 Task: For heading Arial black with underline.  font size for heading18,  'Change the font style of data to'Calibri.  and font size to 9,  Change the alignment of both headline & data to Align center.  In the sheet  FinMetrics logbookbook
Action: Mouse moved to (57, 127)
Screenshot: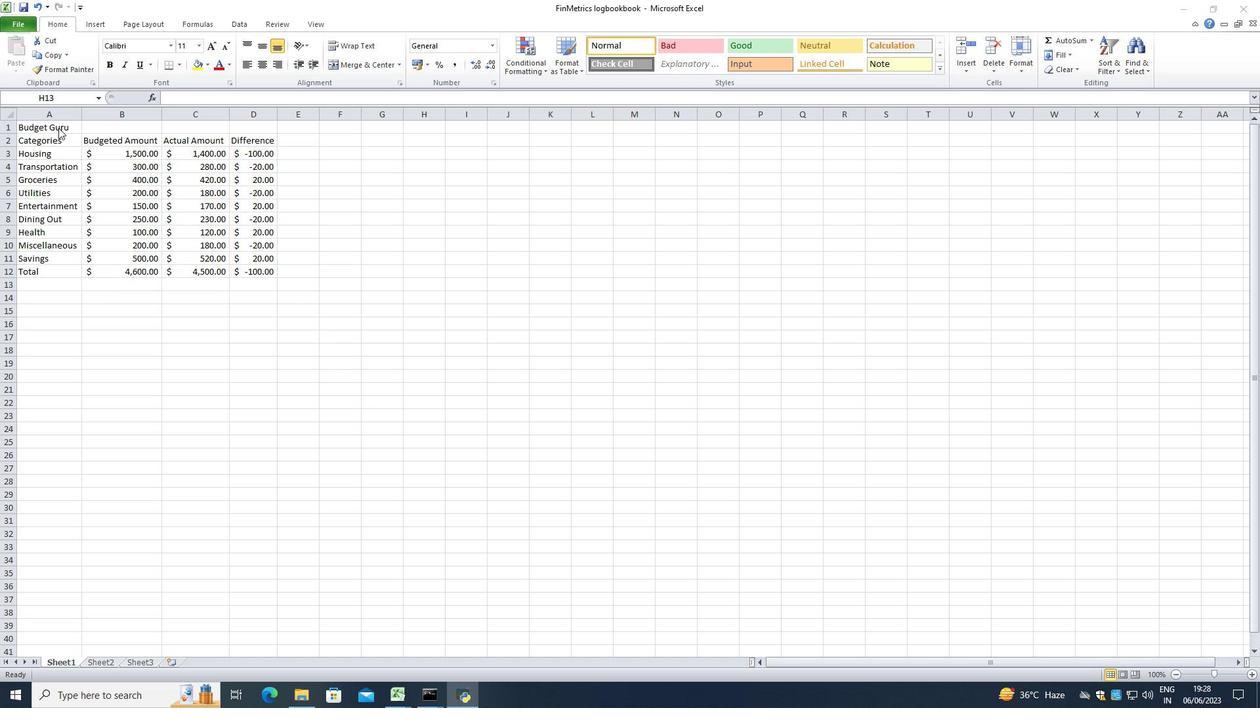 
Action: Mouse pressed left at (57, 127)
Screenshot: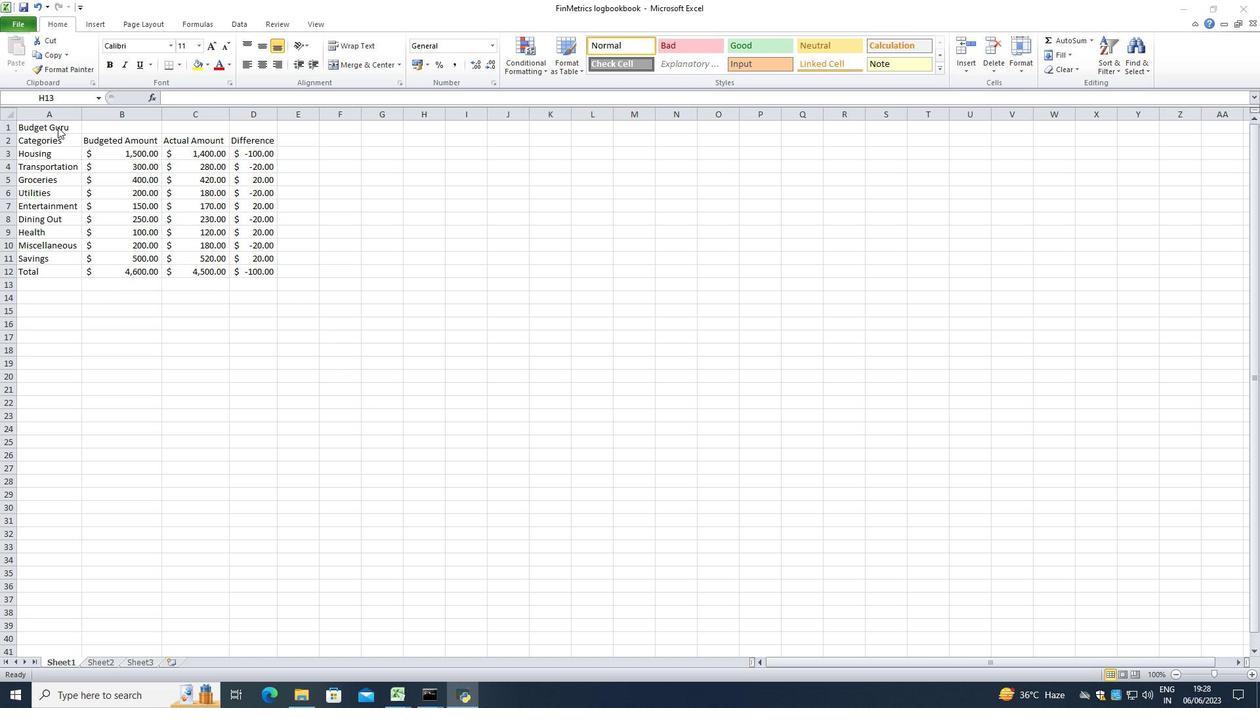 
Action: Mouse pressed left at (57, 127)
Screenshot: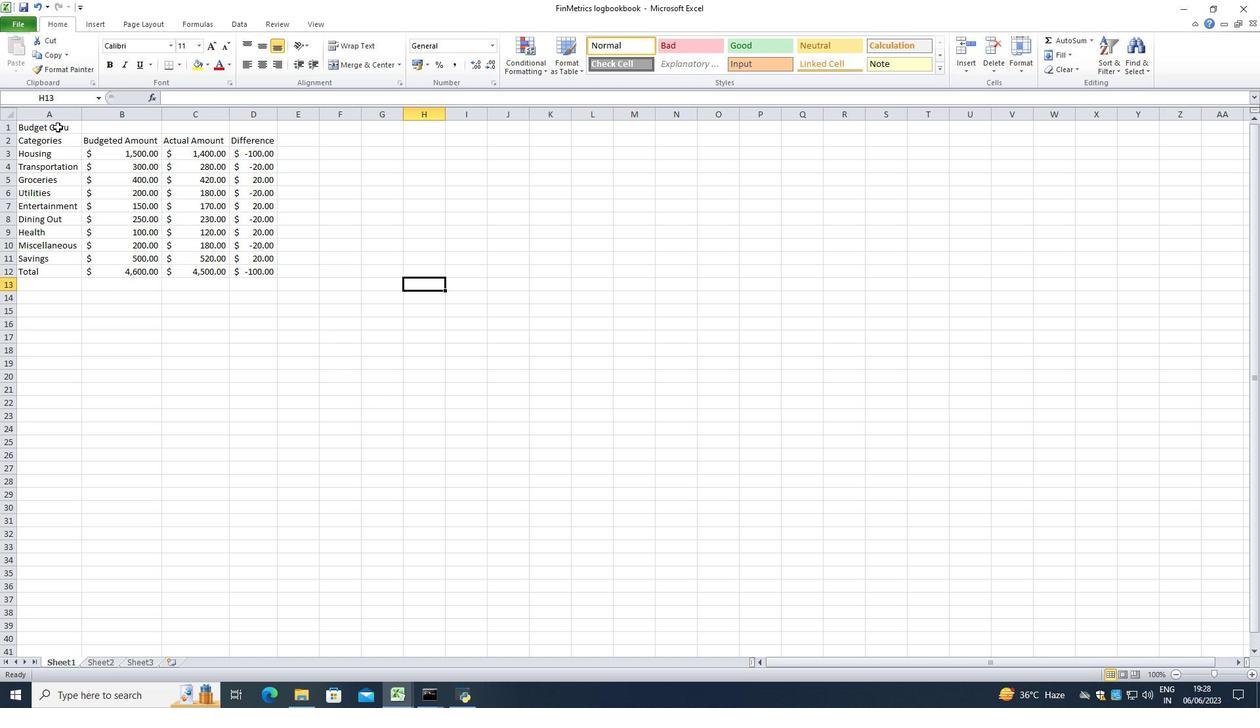 
Action: Mouse moved to (50, 131)
Screenshot: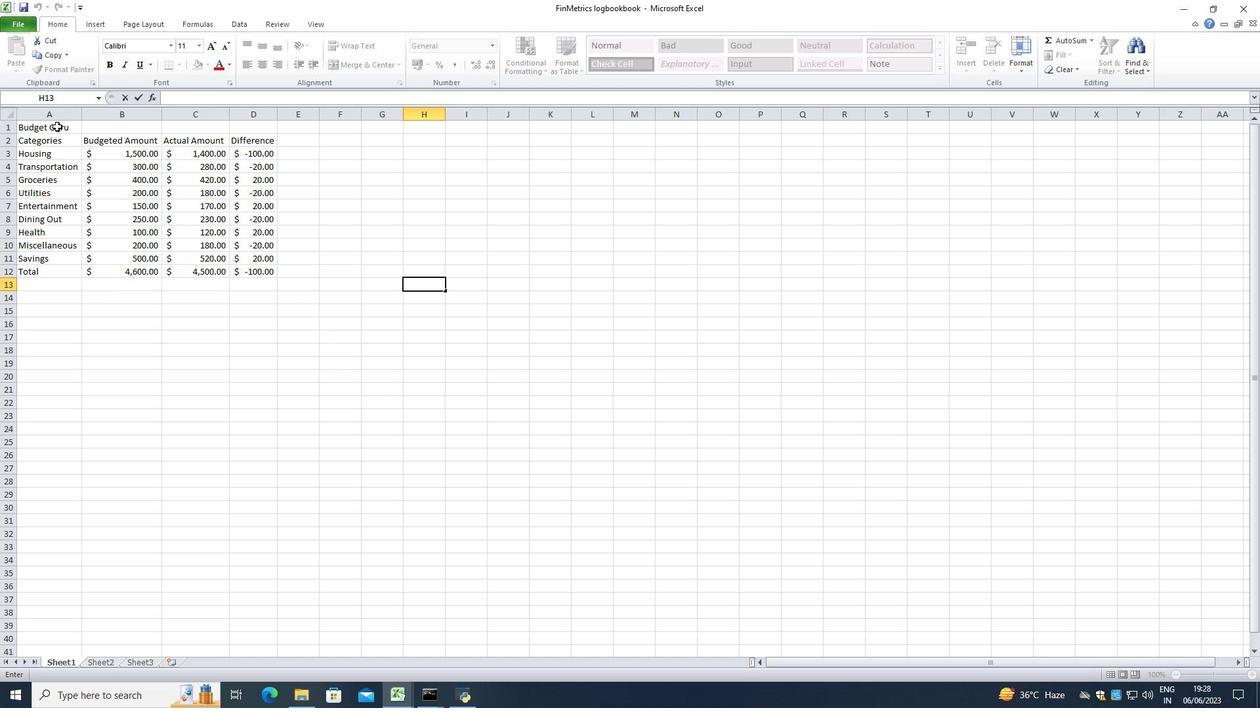 
Action: Mouse pressed left at (50, 131)
Screenshot: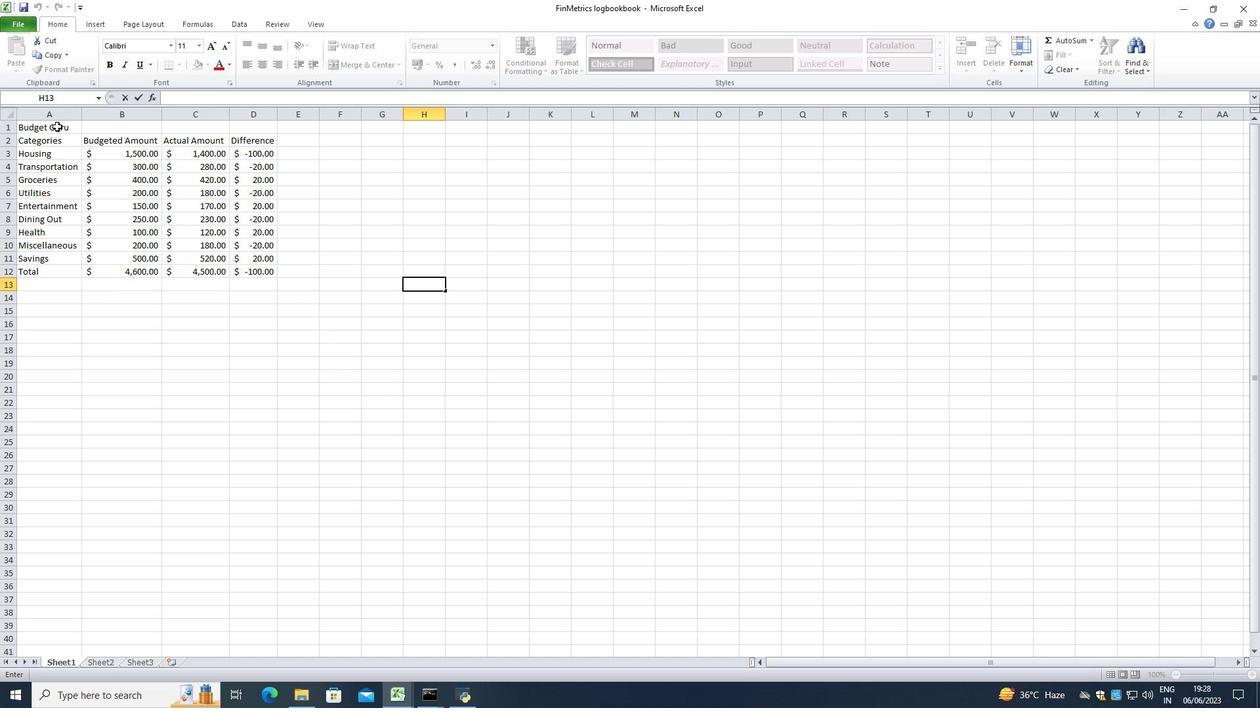 
Action: Mouse moved to (141, 49)
Screenshot: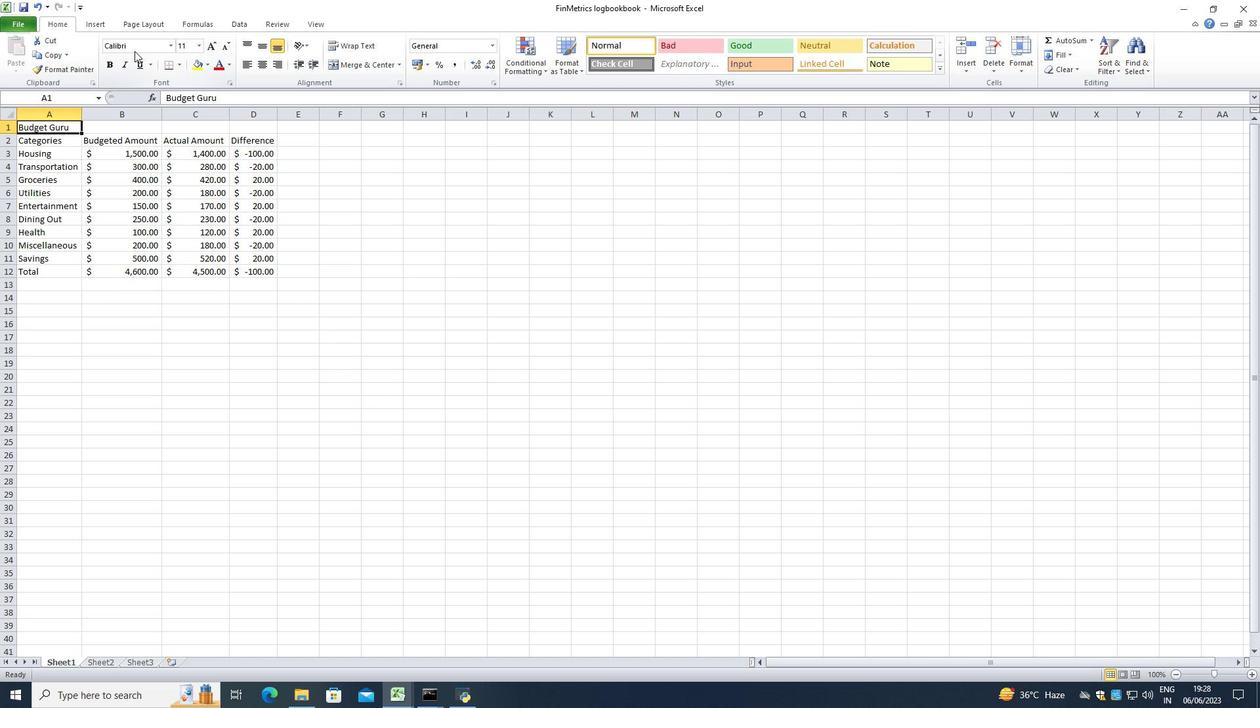 
Action: Mouse pressed left at (141, 49)
Screenshot: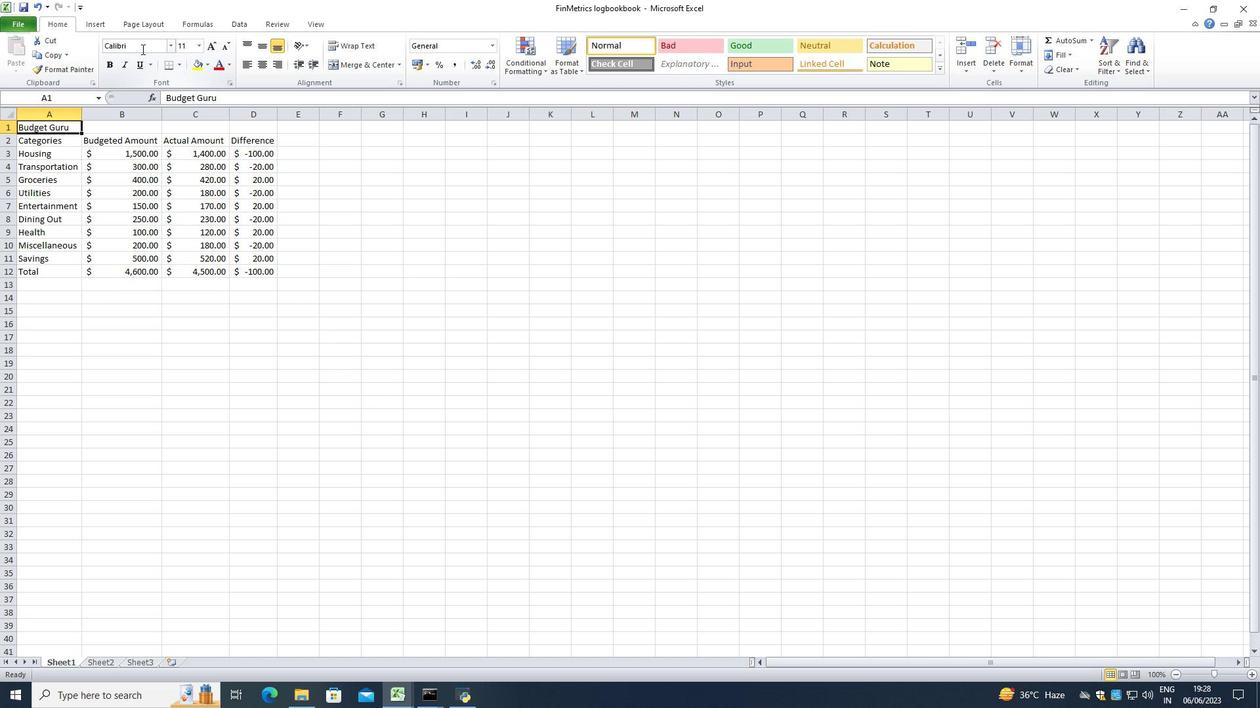 
Action: Key pressed <Key.backspace><Key.shift>Arial<Key.space><Key.enter>ctrl+U
Screenshot: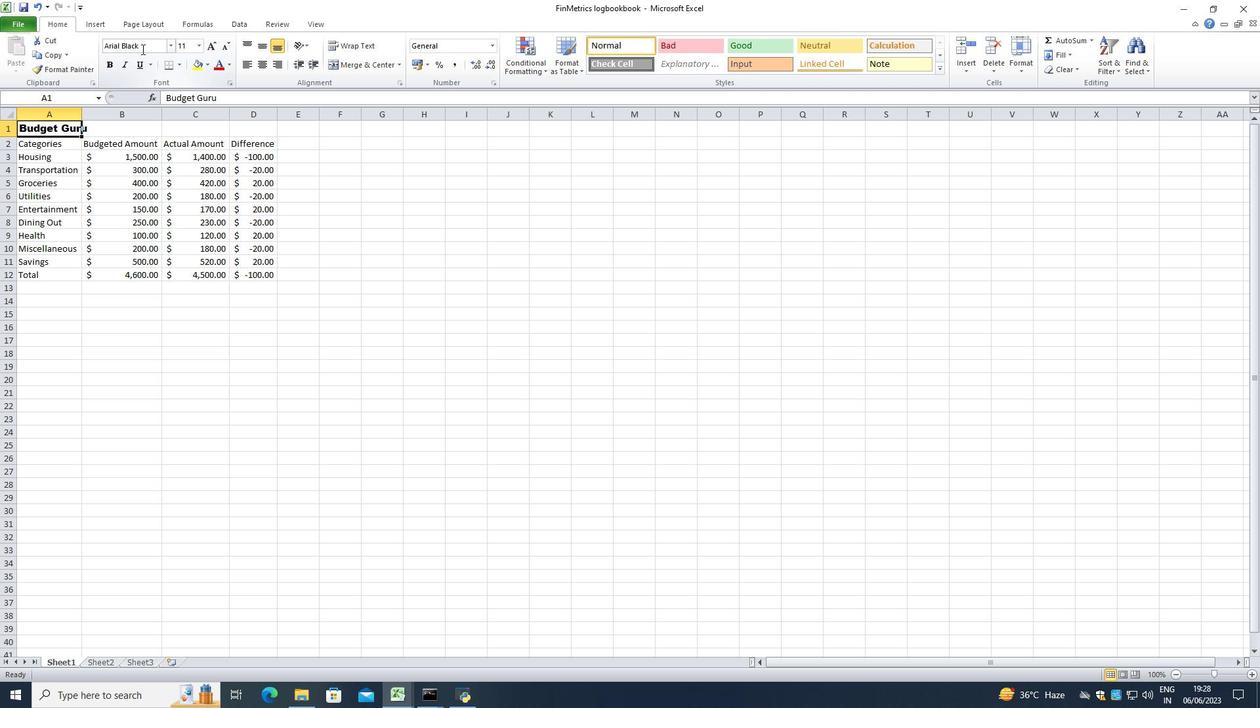 
Action: Mouse moved to (138, 45)
Screenshot: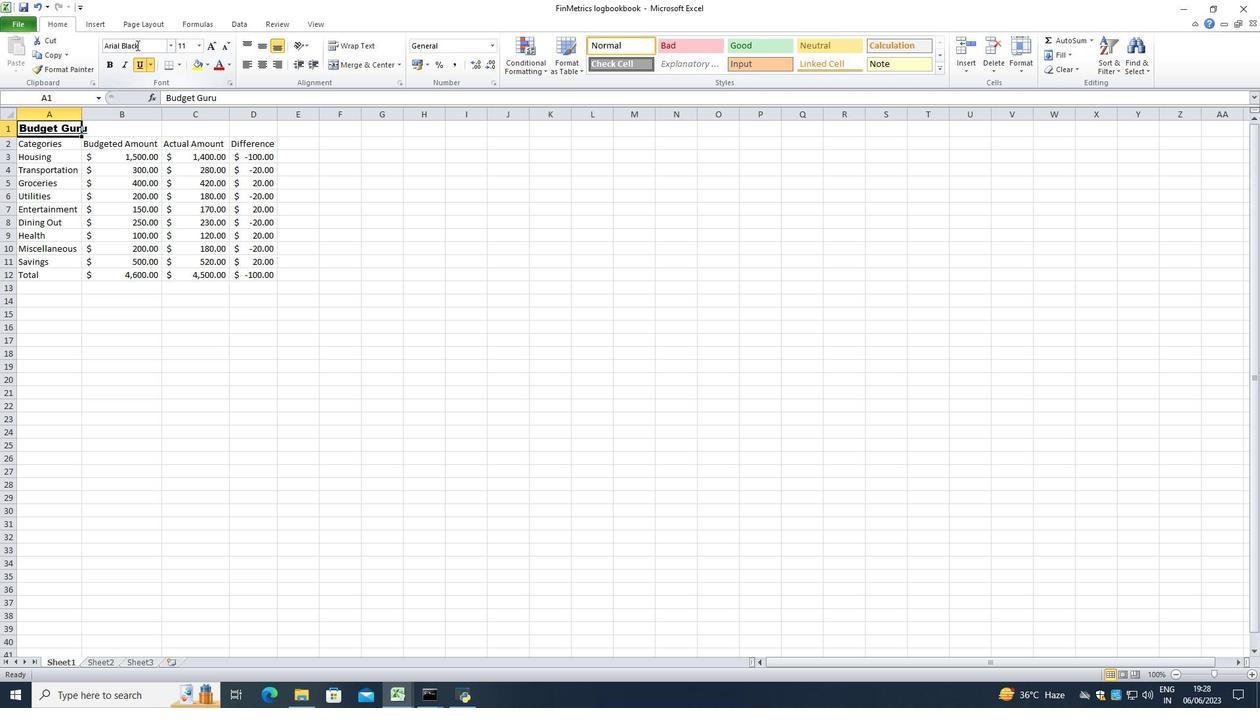 
Action: Mouse pressed left at (138, 45)
Screenshot: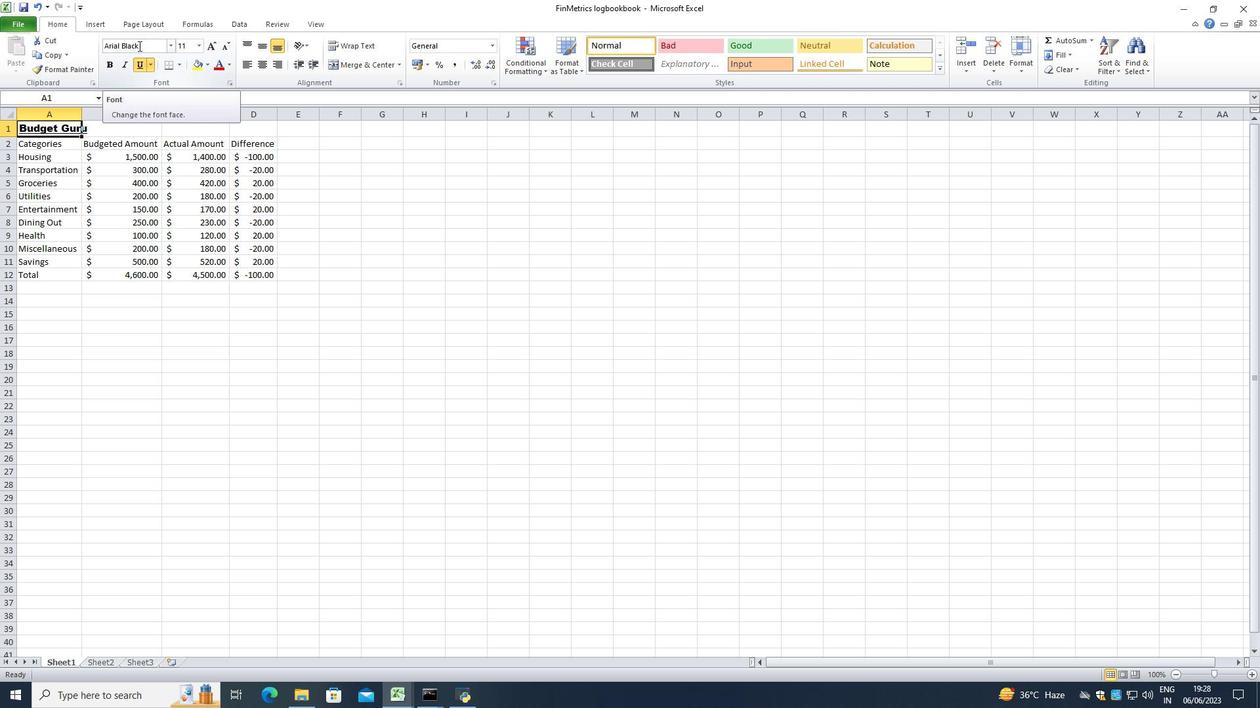 
Action: Mouse moved to (189, 43)
Screenshot: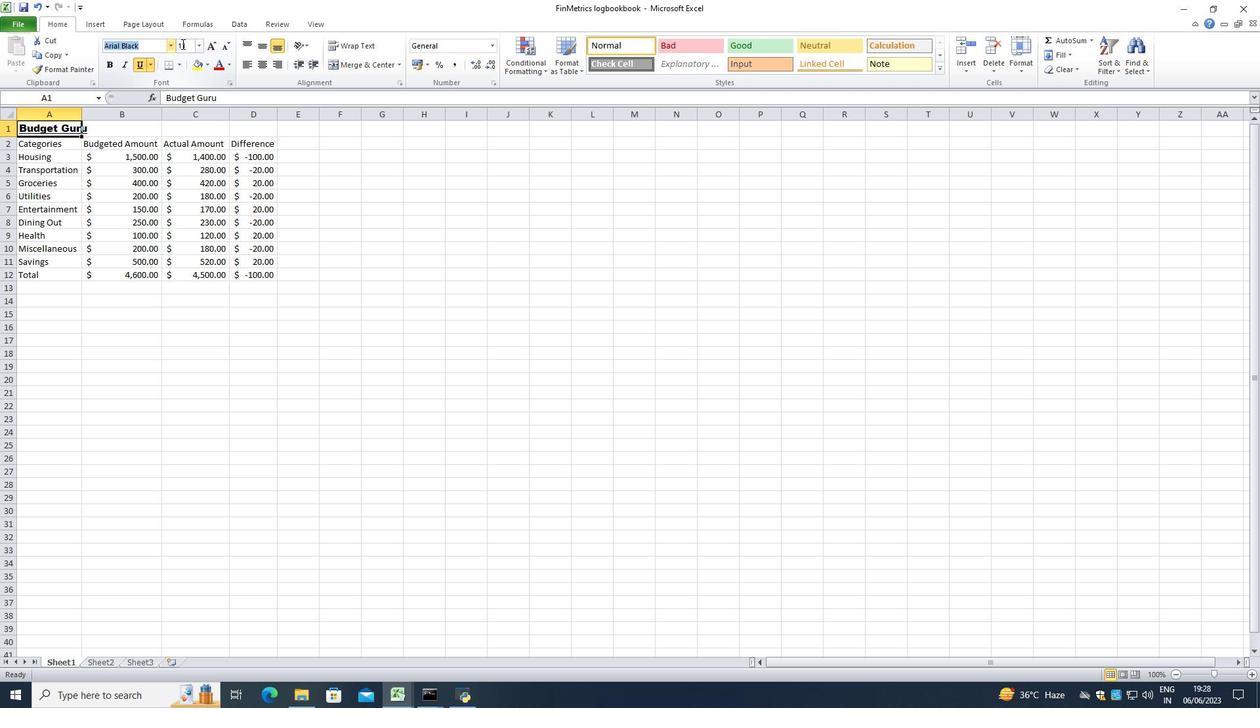 
Action: Mouse pressed left at (189, 43)
Screenshot: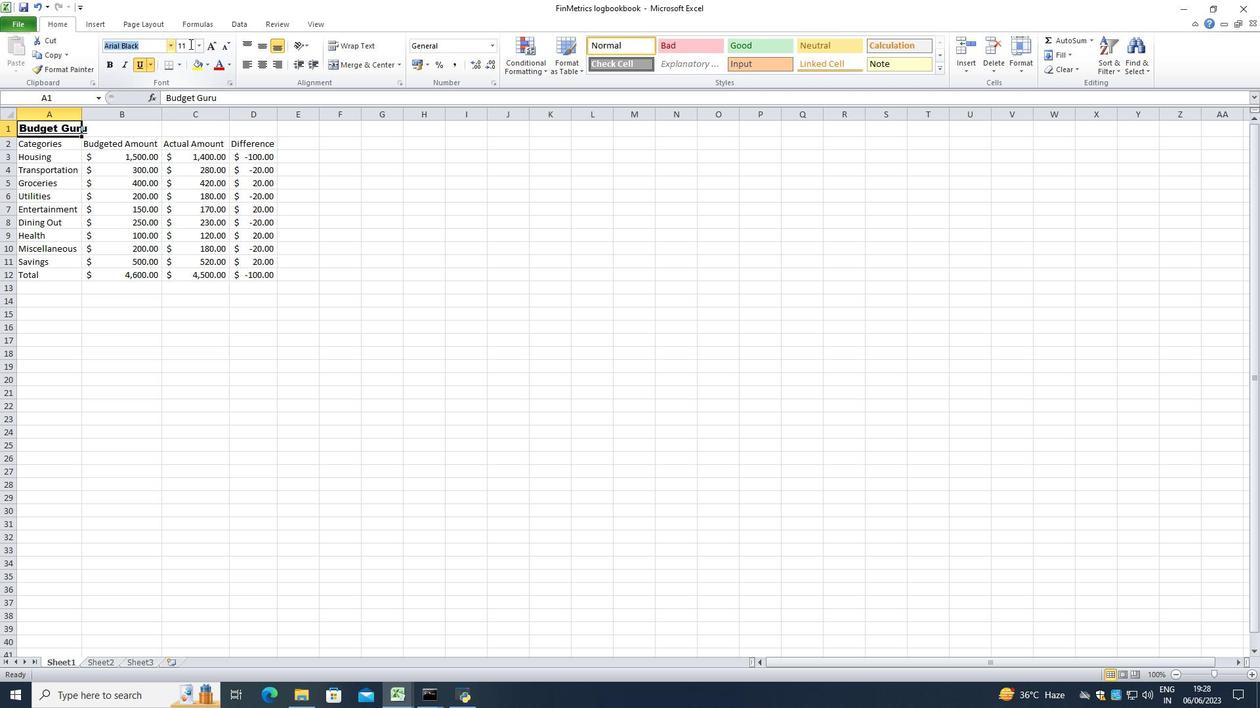
Action: Key pressed <Key.backspace>18<Key.enter>
Screenshot: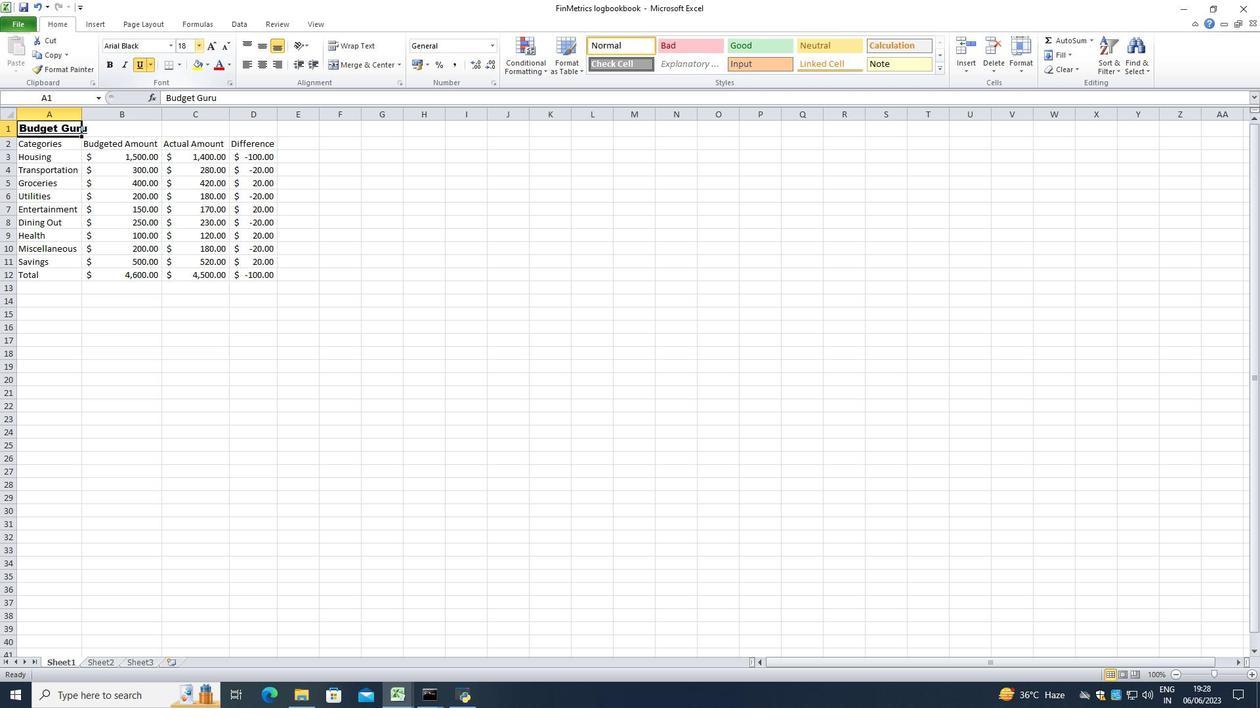 
Action: Mouse moved to (63, 154)
Screenshot: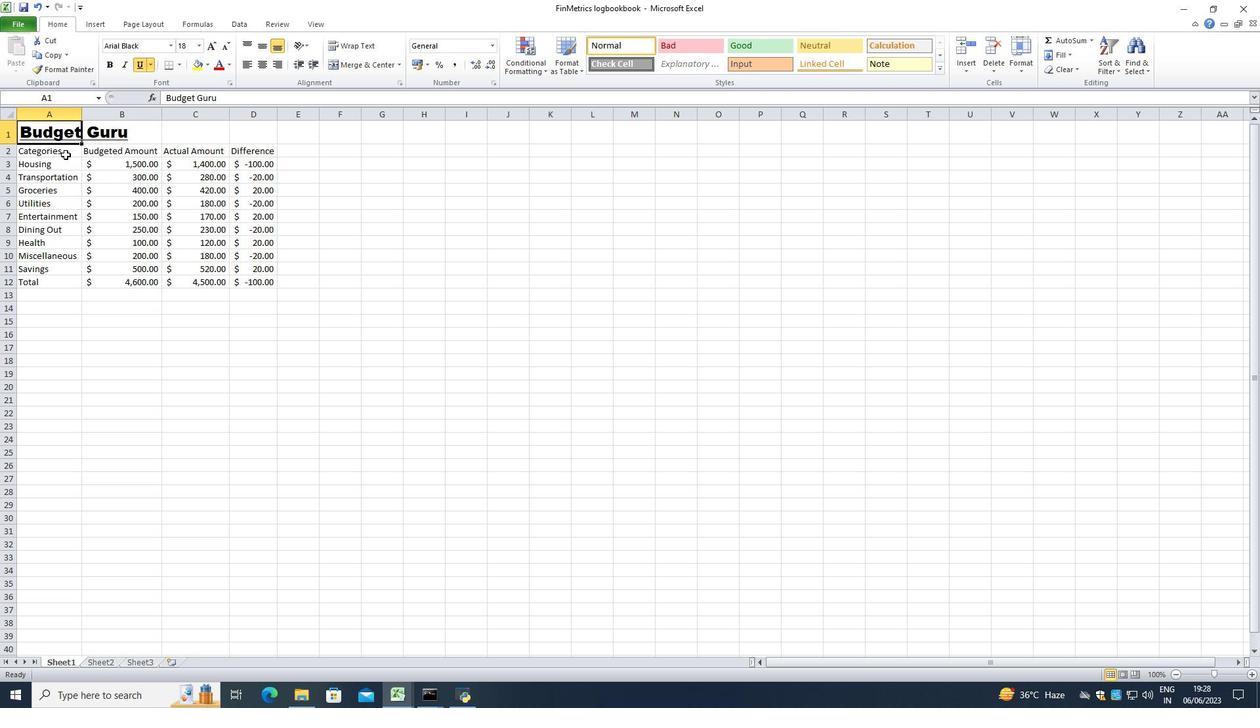 
Action: Mouse pressed left at (63, 154)
Screenshot: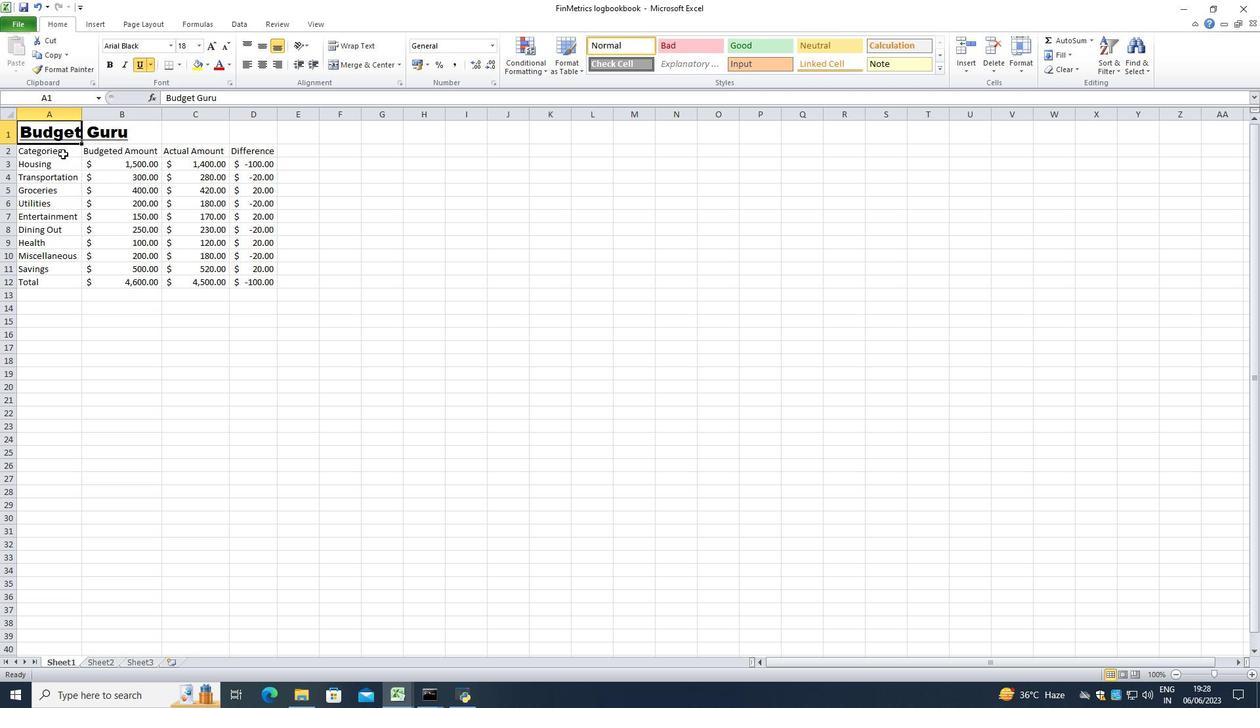 
Action: Mouse moved to (143, 45)
Screenshot: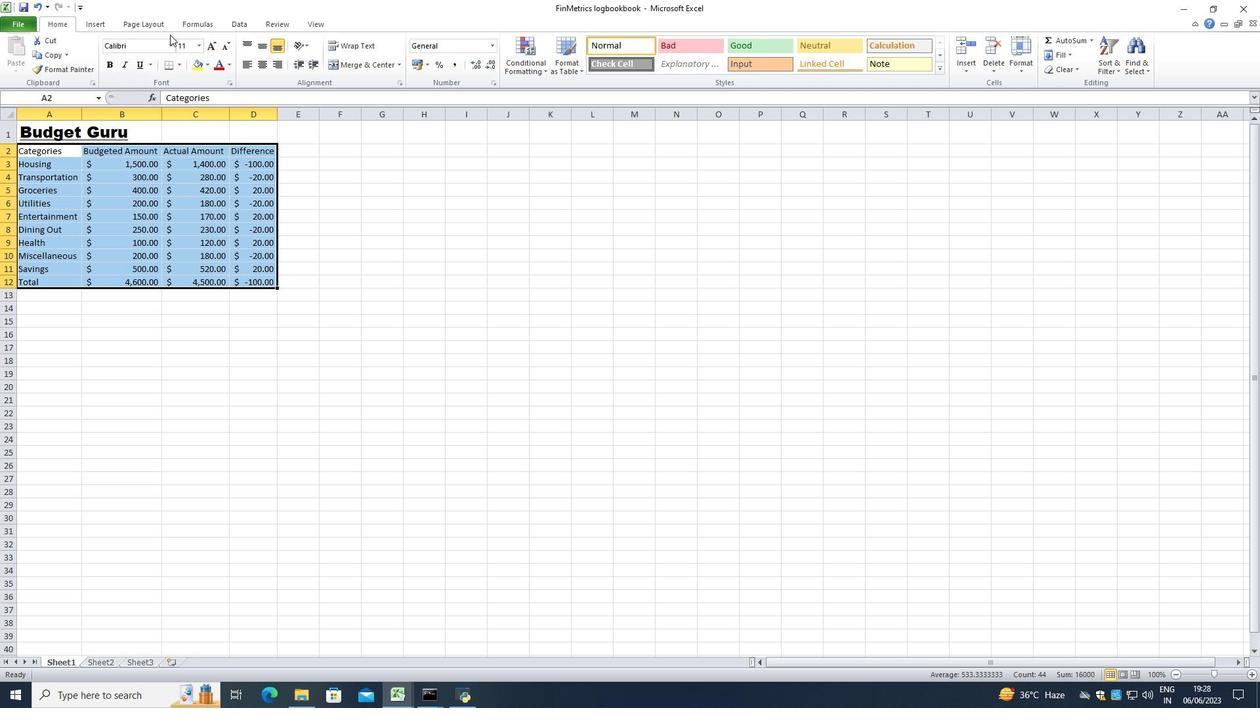 
Action: Mouse pressed left at (143, 45)
Screenshot: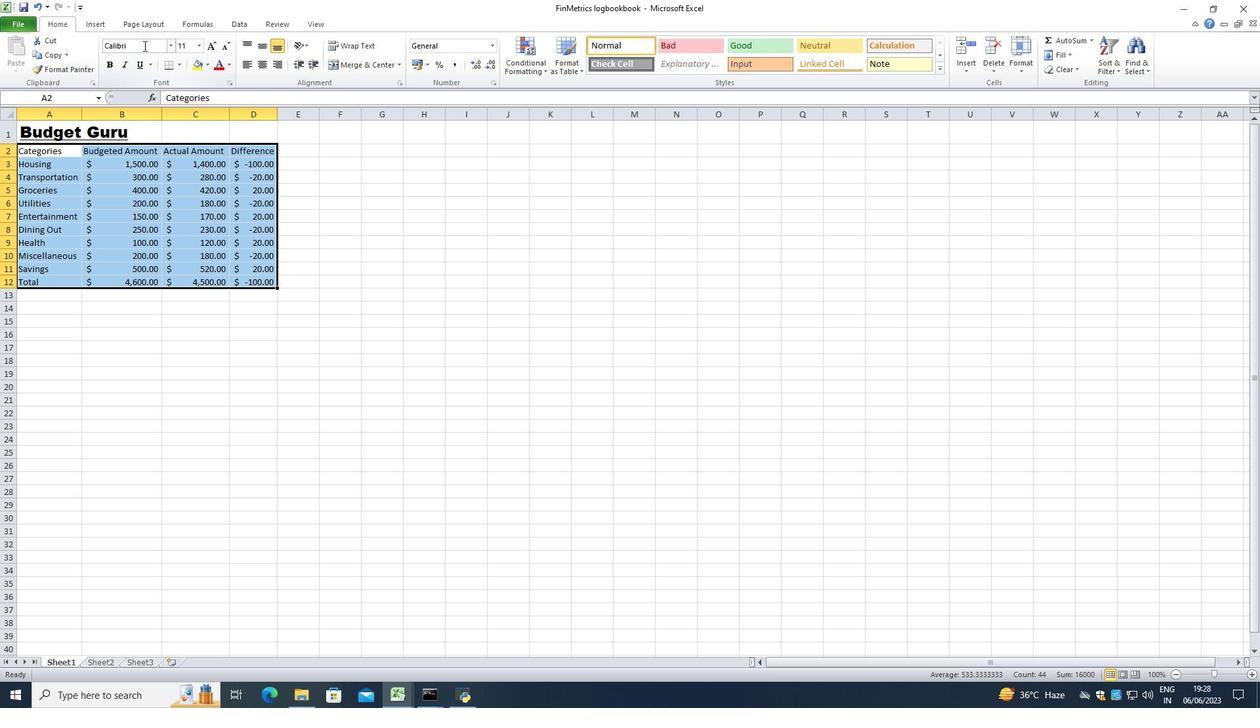 
Action: Key pressed <Key.enter><Key.enter><Key.backspace>ctrl+Z
Screenshot: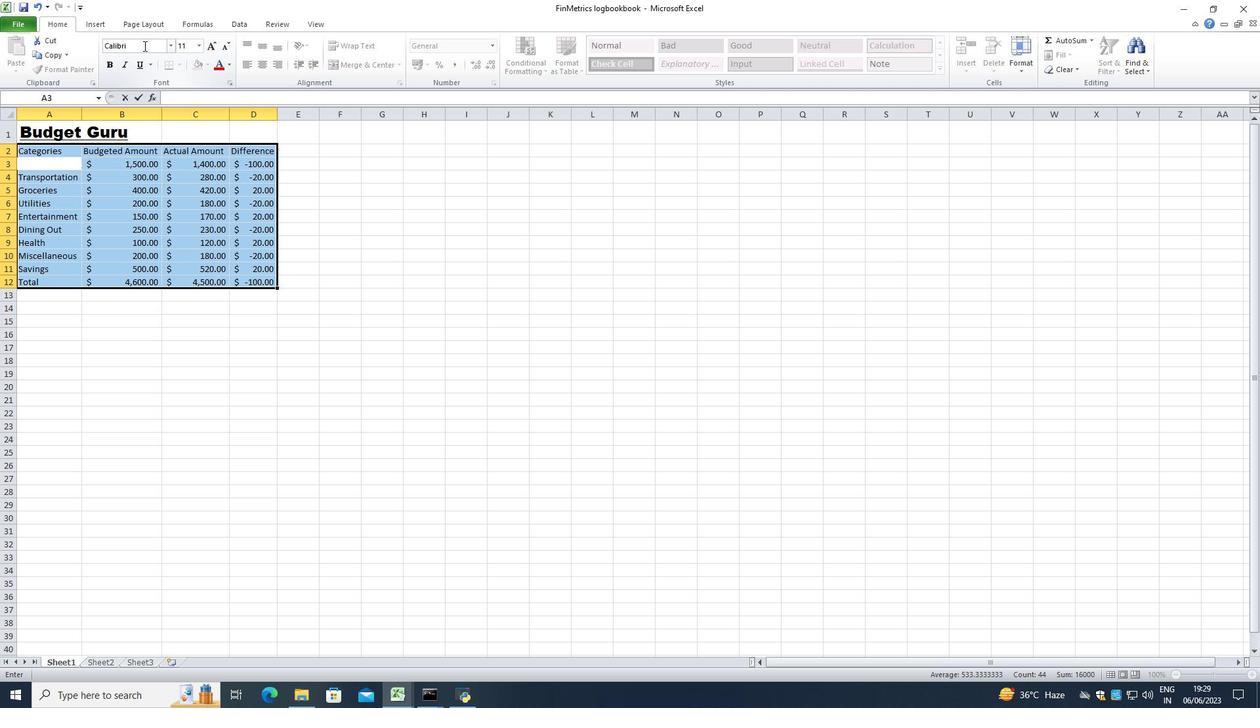 
Action: Mouse moved to (351, 271)
Screenshot: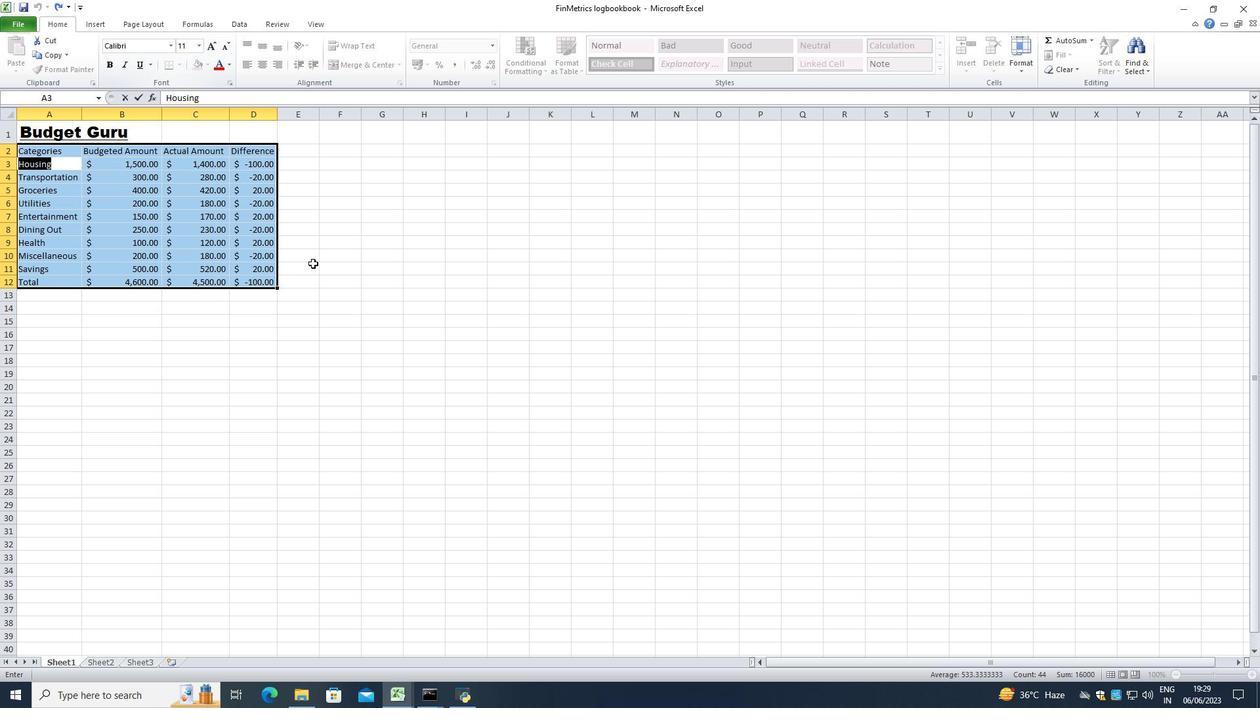 
Action: Mouse pressed left at (351, 271)
Screenshot: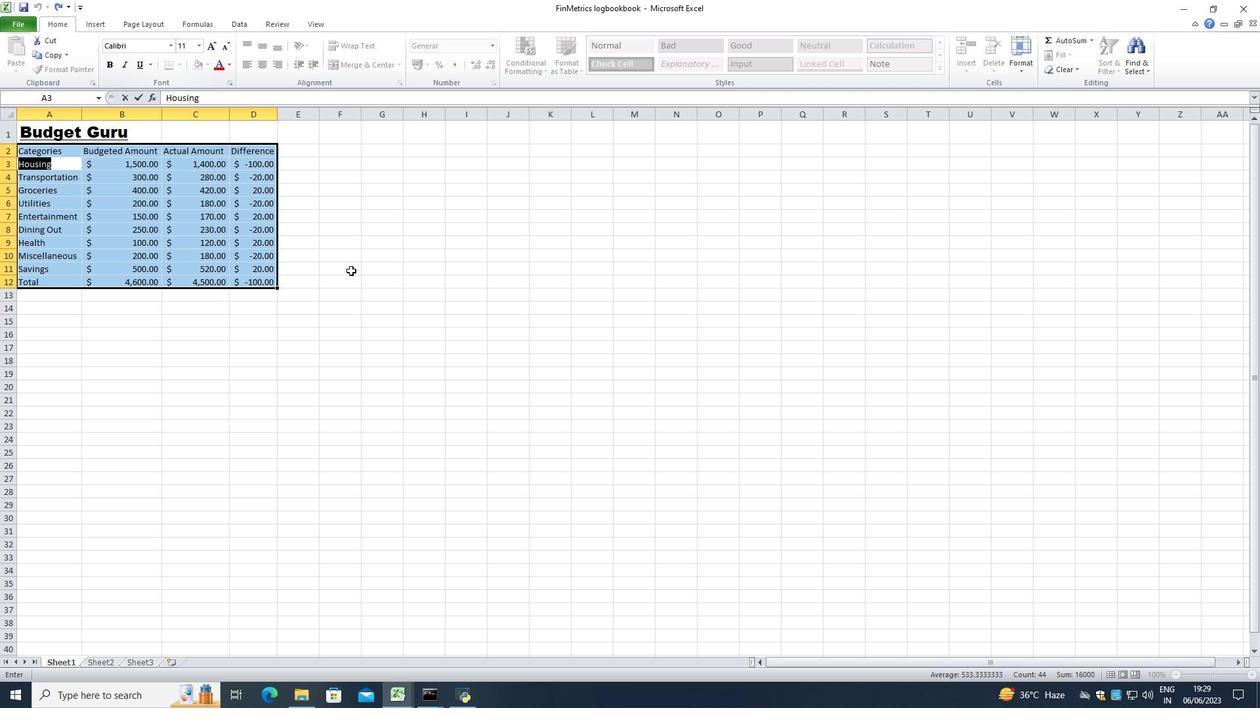 
Action: Mouse moved to (42, 147)
Screenshot: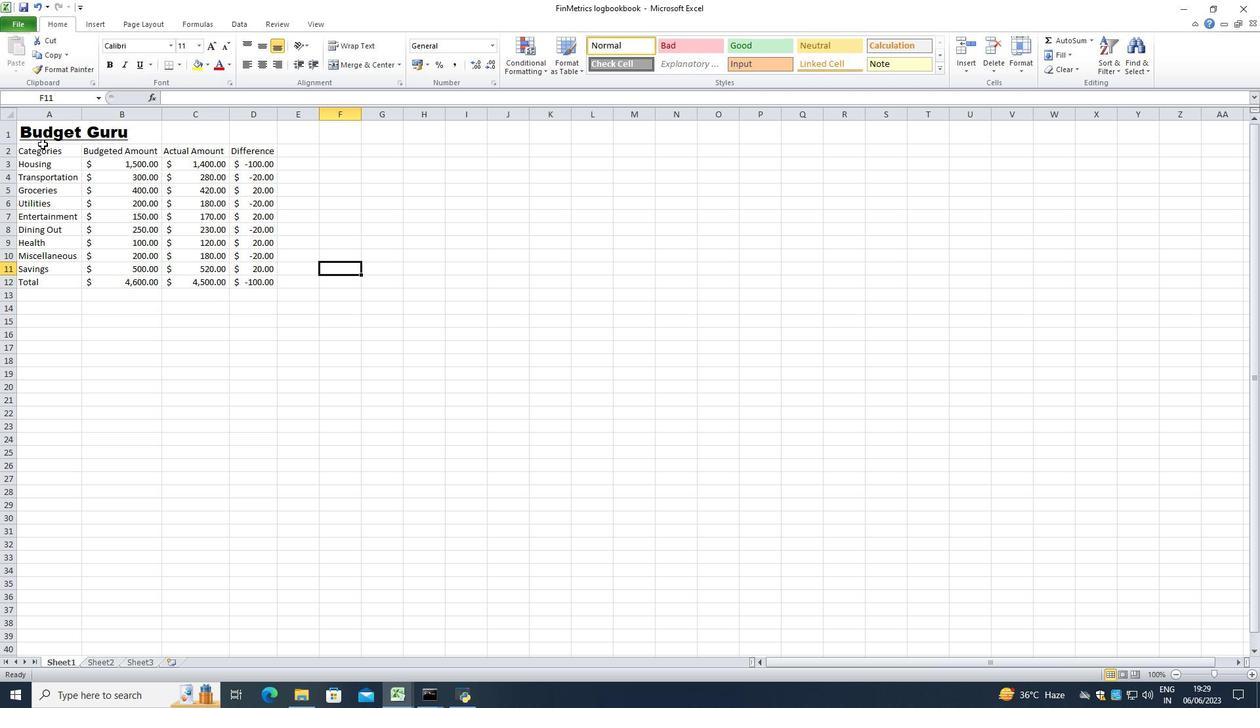 
Action: Mouse pressed left at (42, 147)
Screenshot: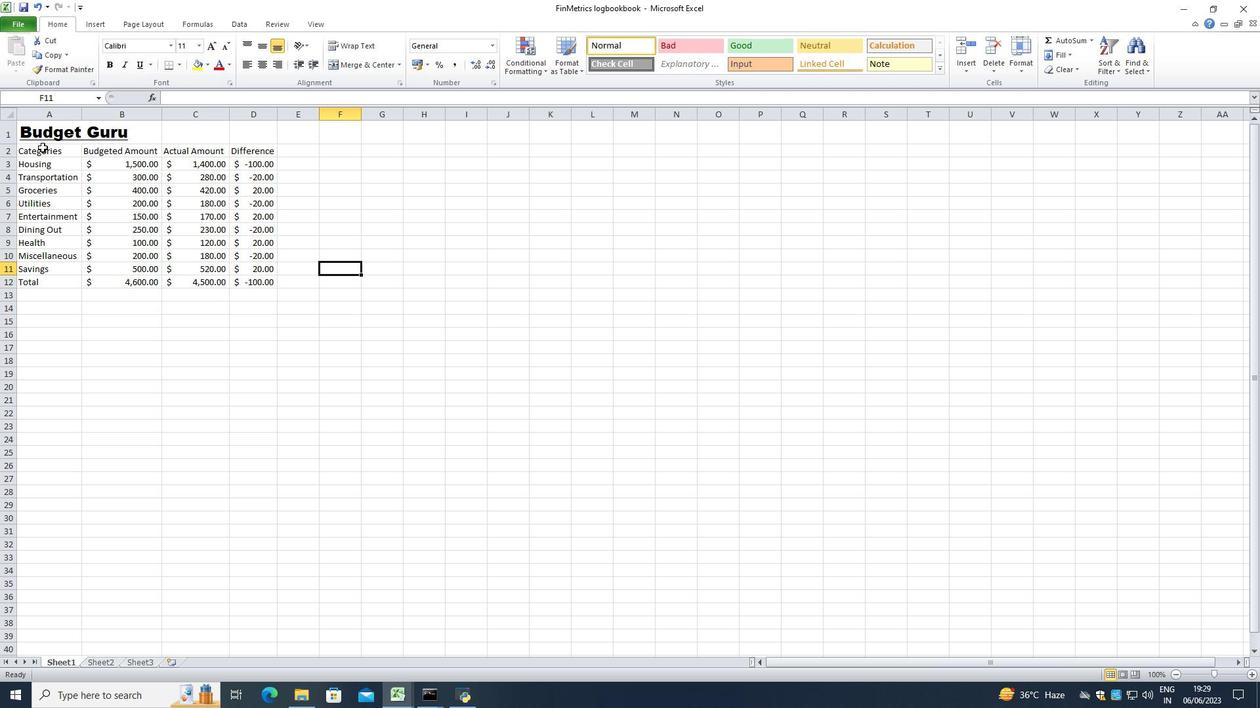 
Action: Mouse moved to (145, 48)
Screenshot: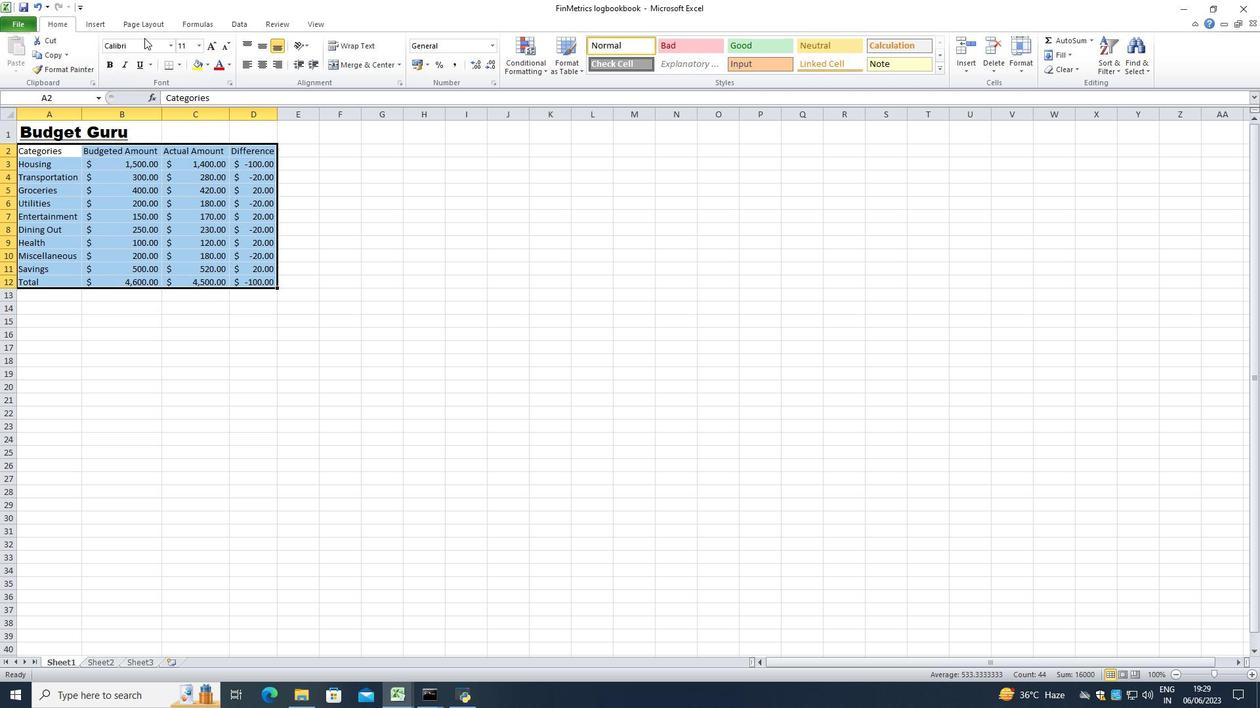 
Action: Mouse pressed left at (145, 48)
Screenshot: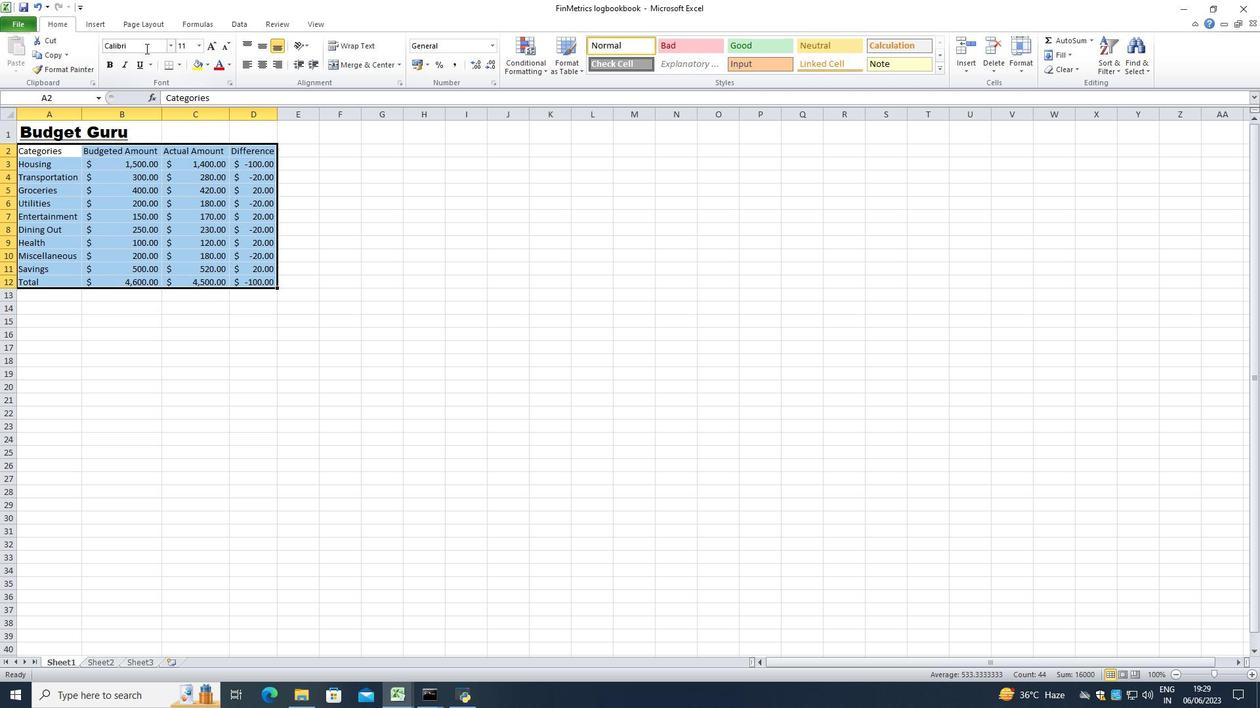 
Action: Key pressed <Key.backspace><Key.shift>Cal<Key.enter>
Screenshot: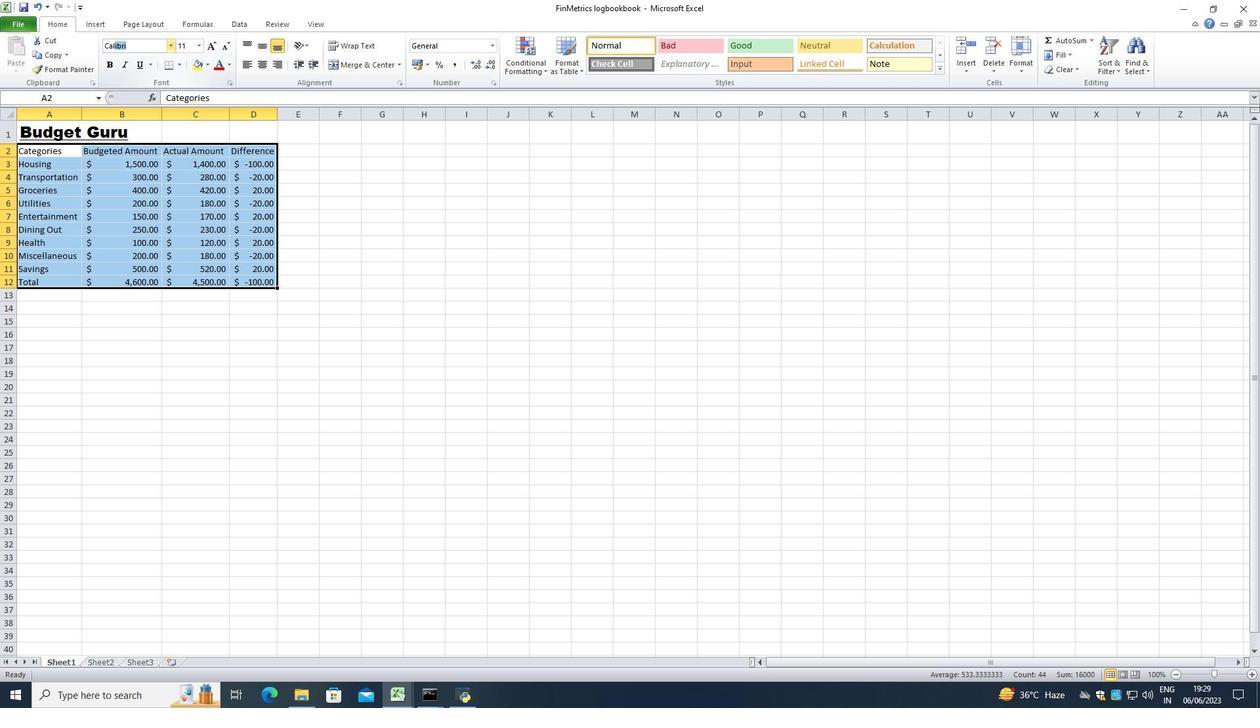 
Action: Mouse moved to (185, 44)
Screenshot: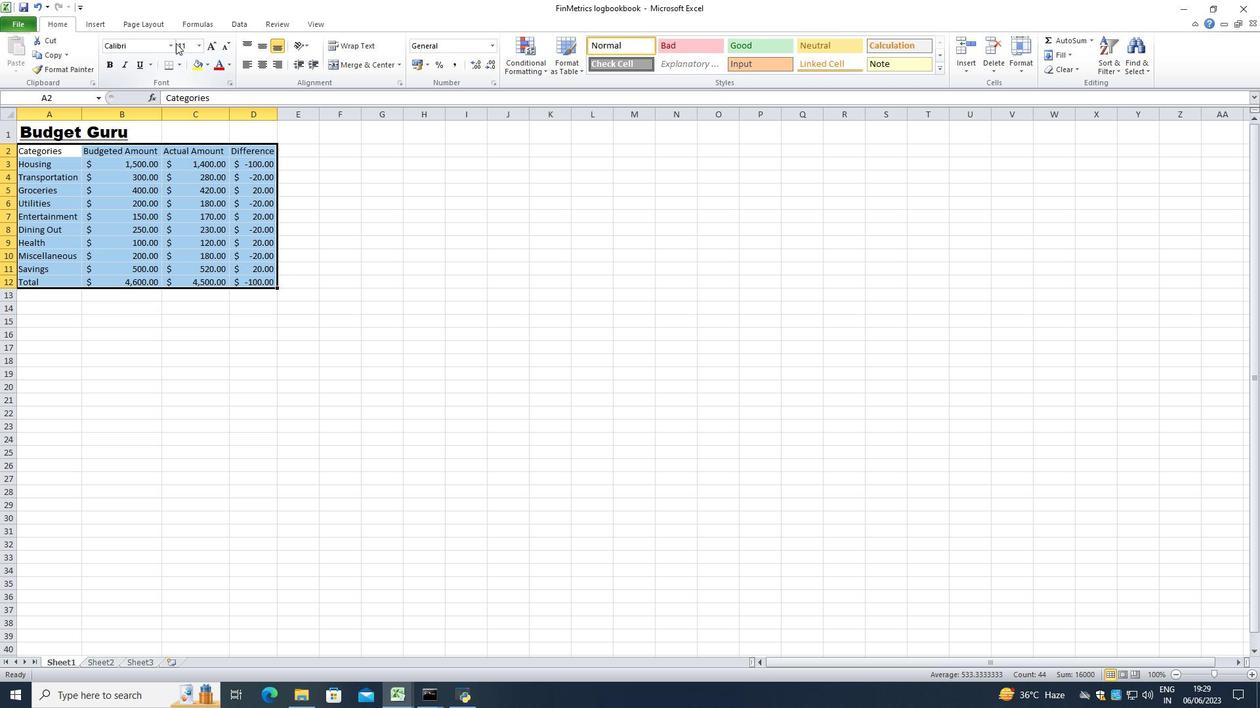 
Action: Mouse pressed left at (185, 44)
Screenshot: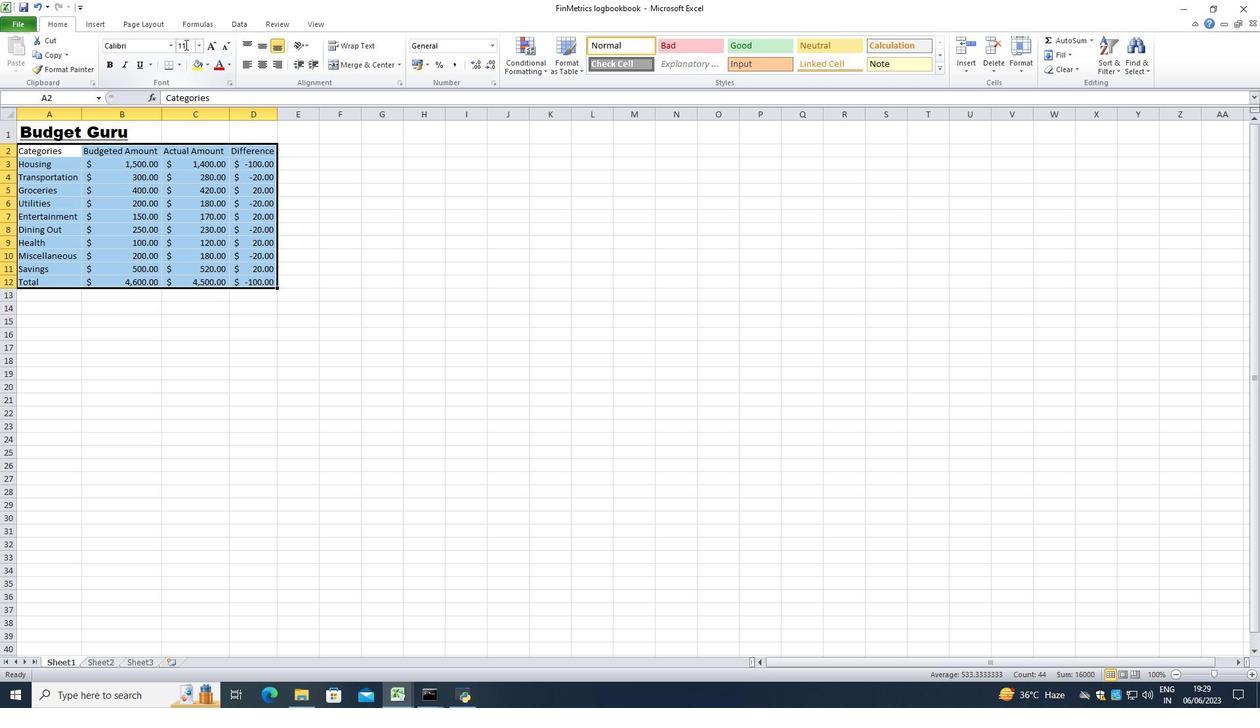 
Action: Mouse moved to (205, 85)
Screenshot: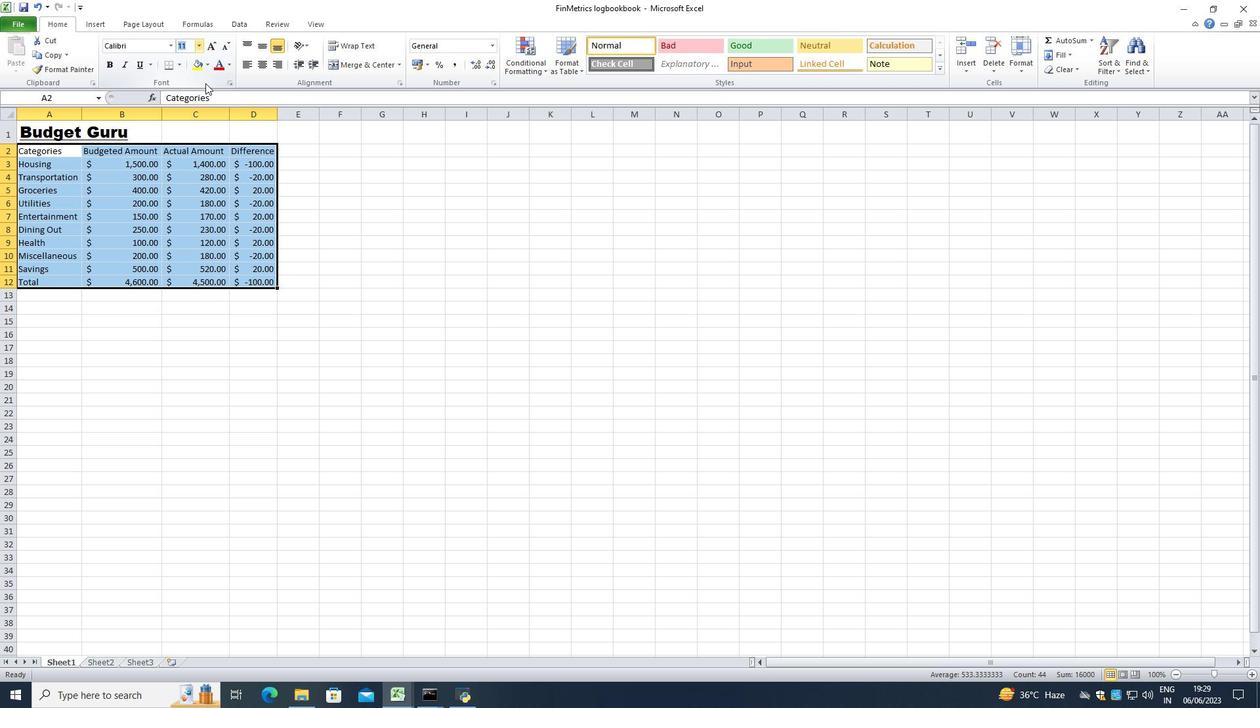 
Action: Key pressed <Key.backspace>
Screenshot: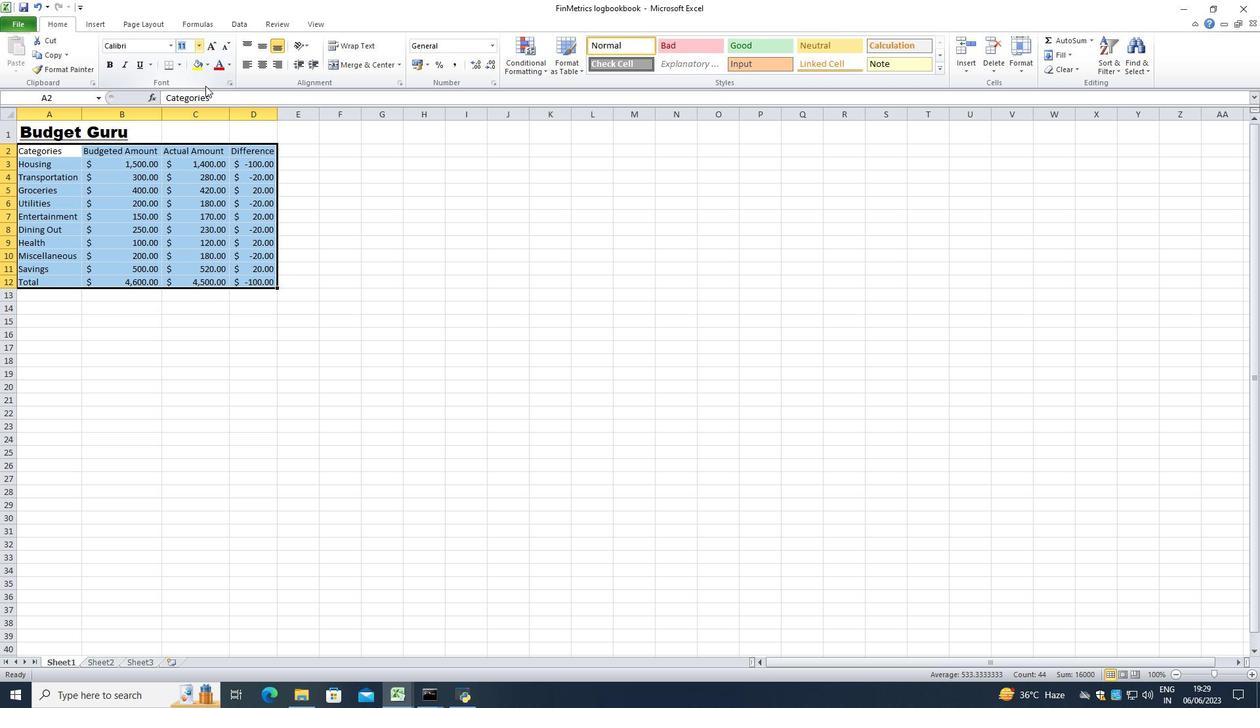 
Action: Mouse moved to (205, 86)
Screenshot: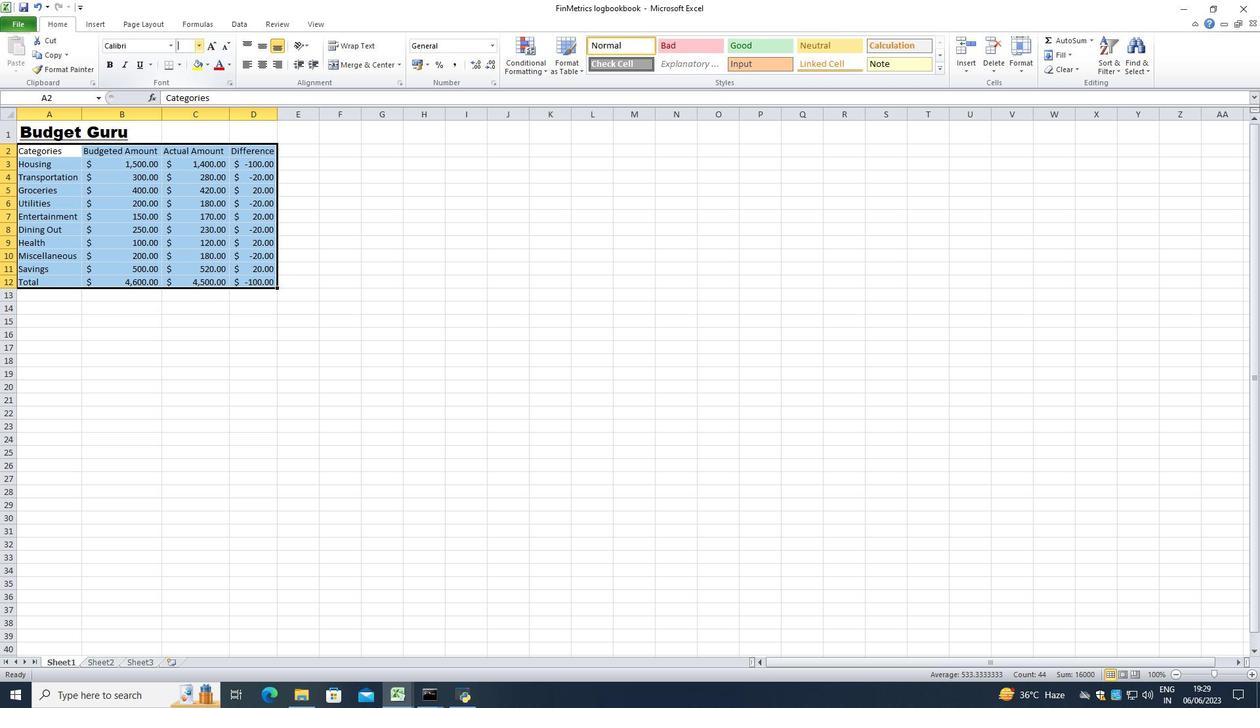
Action: Key pressed 9<Key.enter>
Screenshot: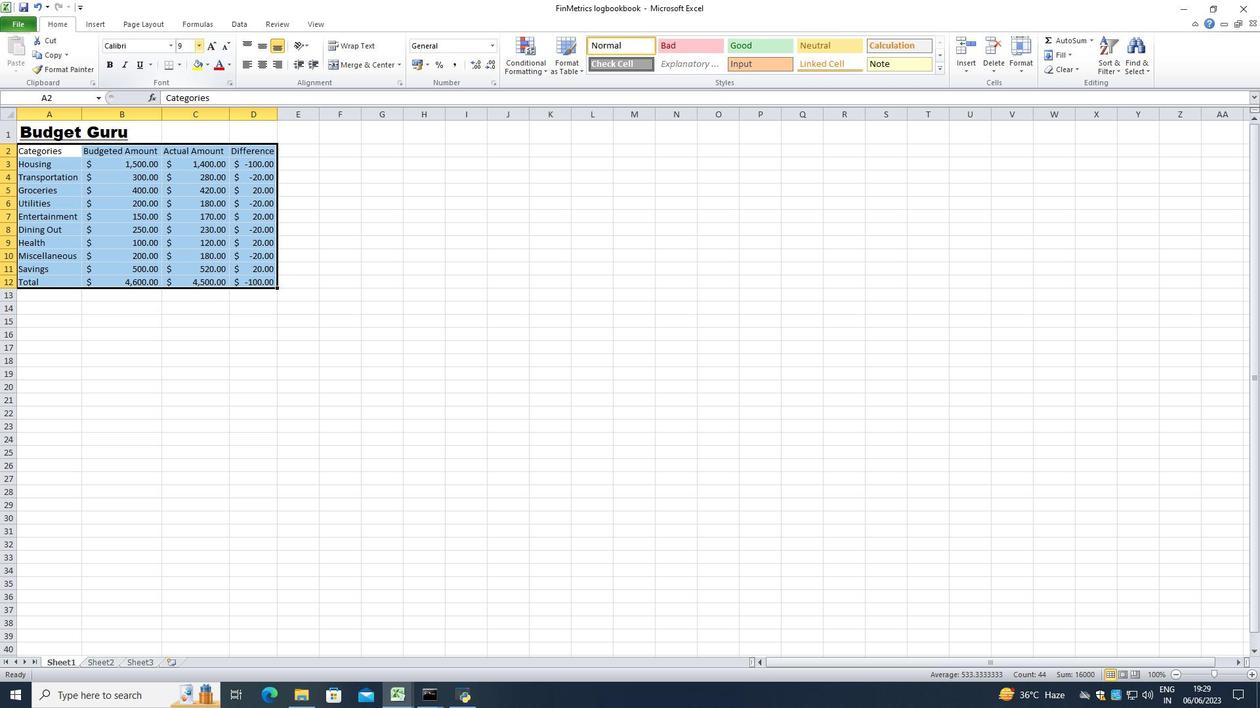 
Action: Mouse moved to (379, 253)
Screenshot: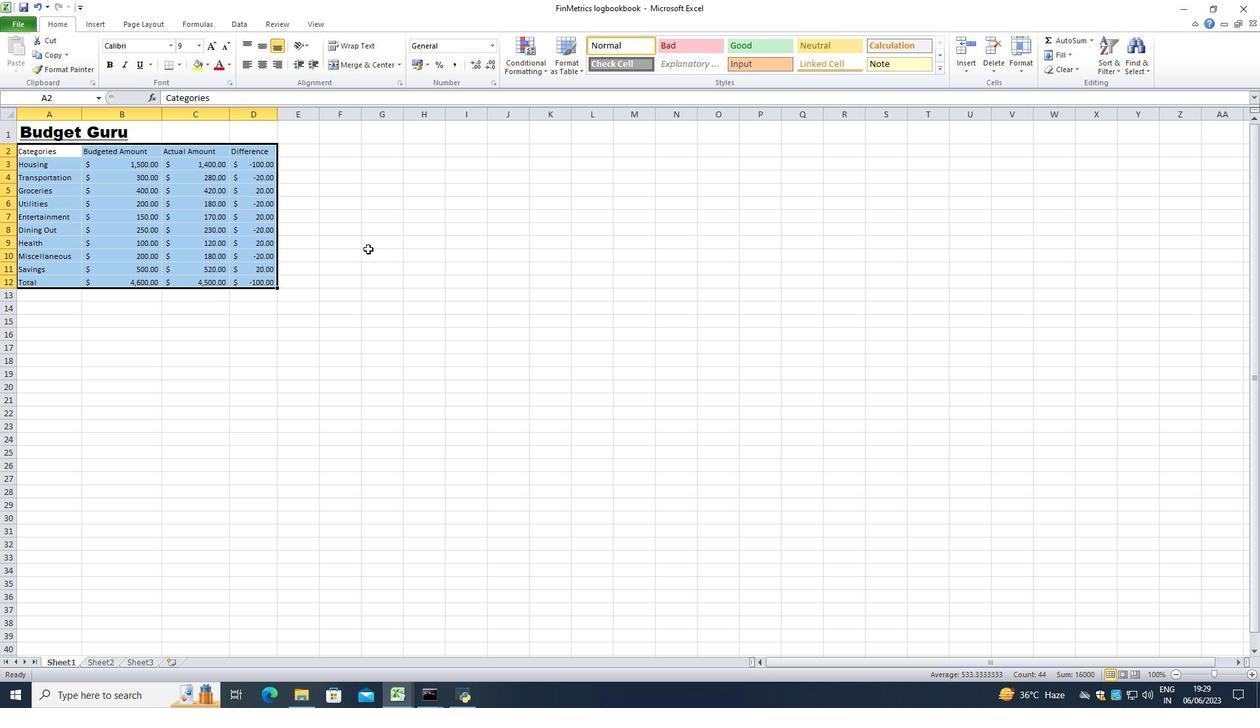 
Action: Mouse pressed left at (379, 253)
Screenshot: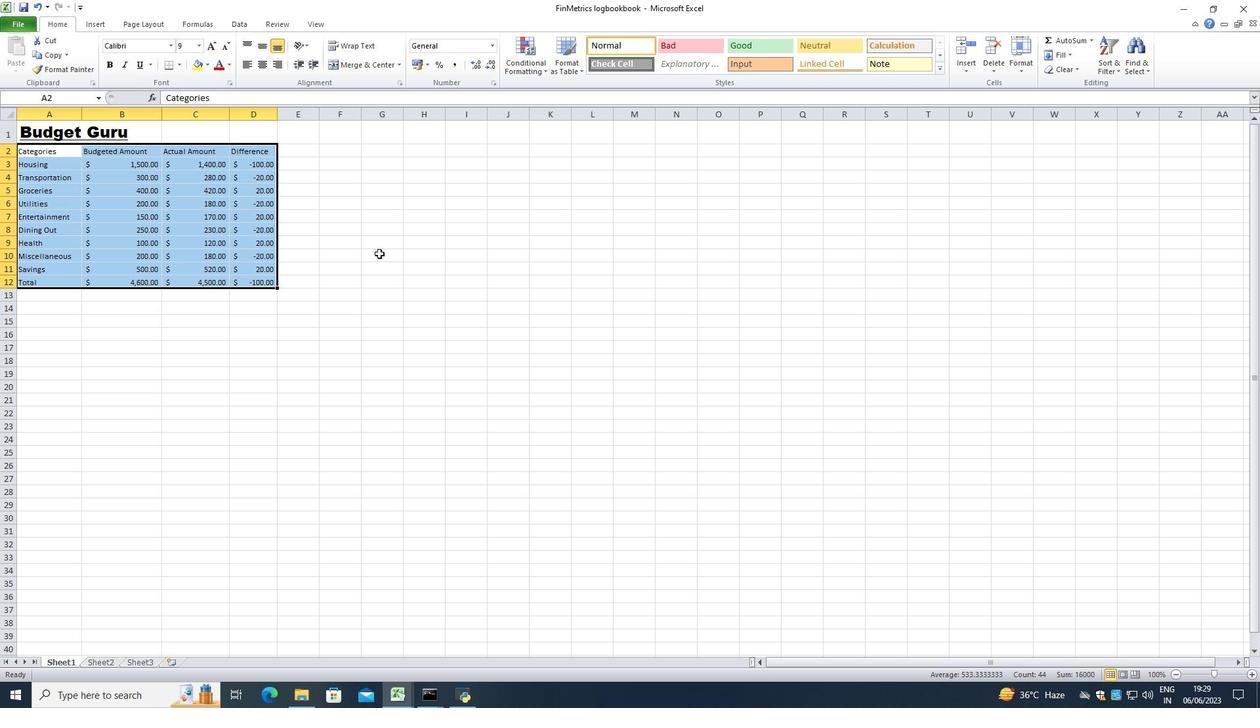 
Action: Mouse moved to (30, 134)
Screenshot: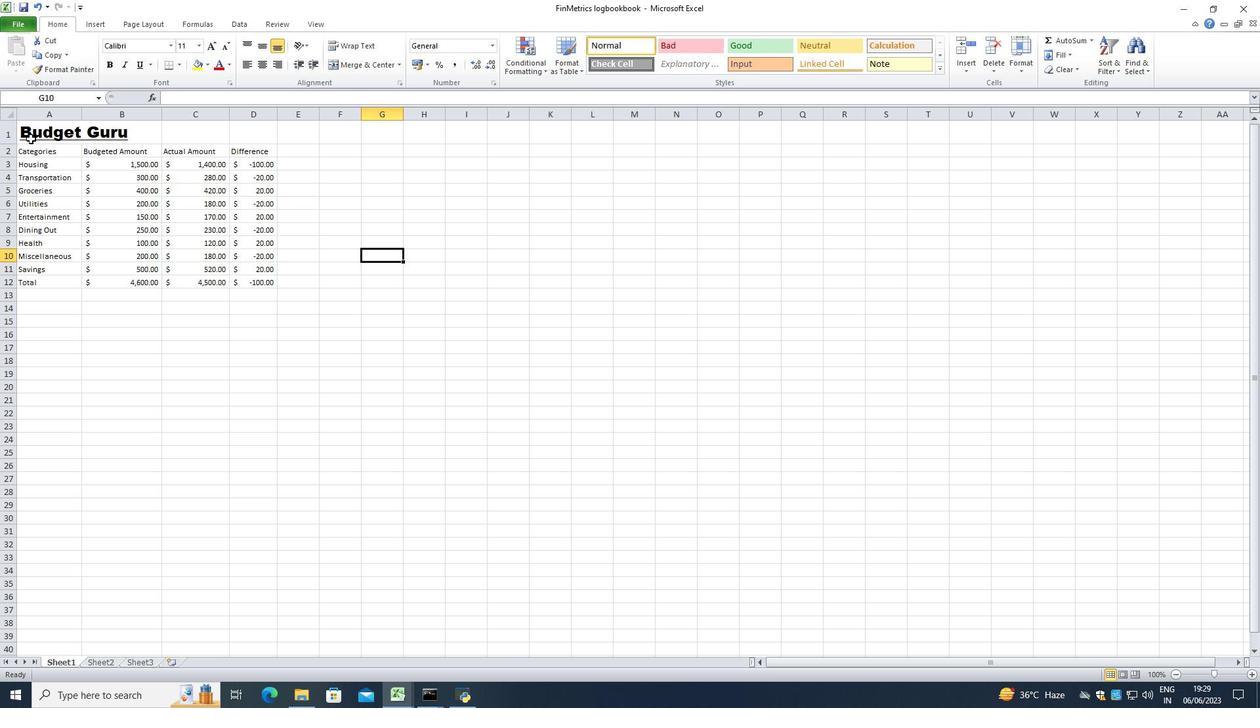
Action: Mouse pressed left at (30, 134)
Screenshot: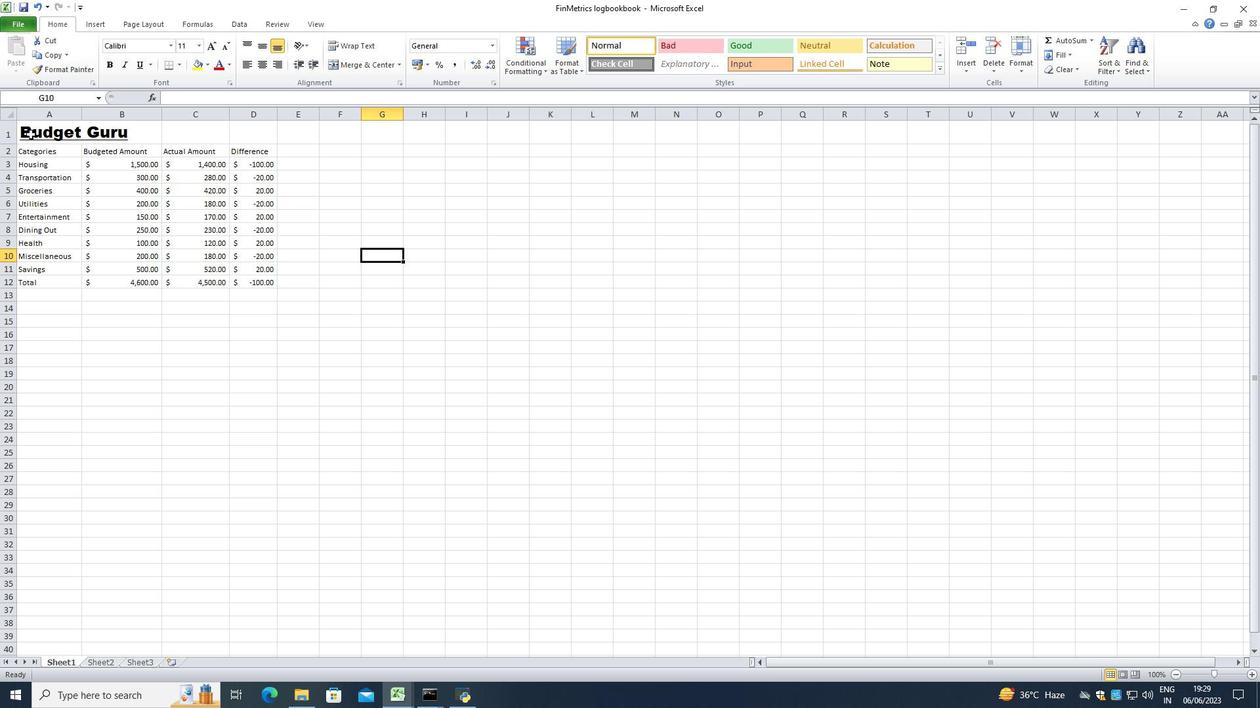 
Action: Mouse moved to (262, 61)
Screenshot: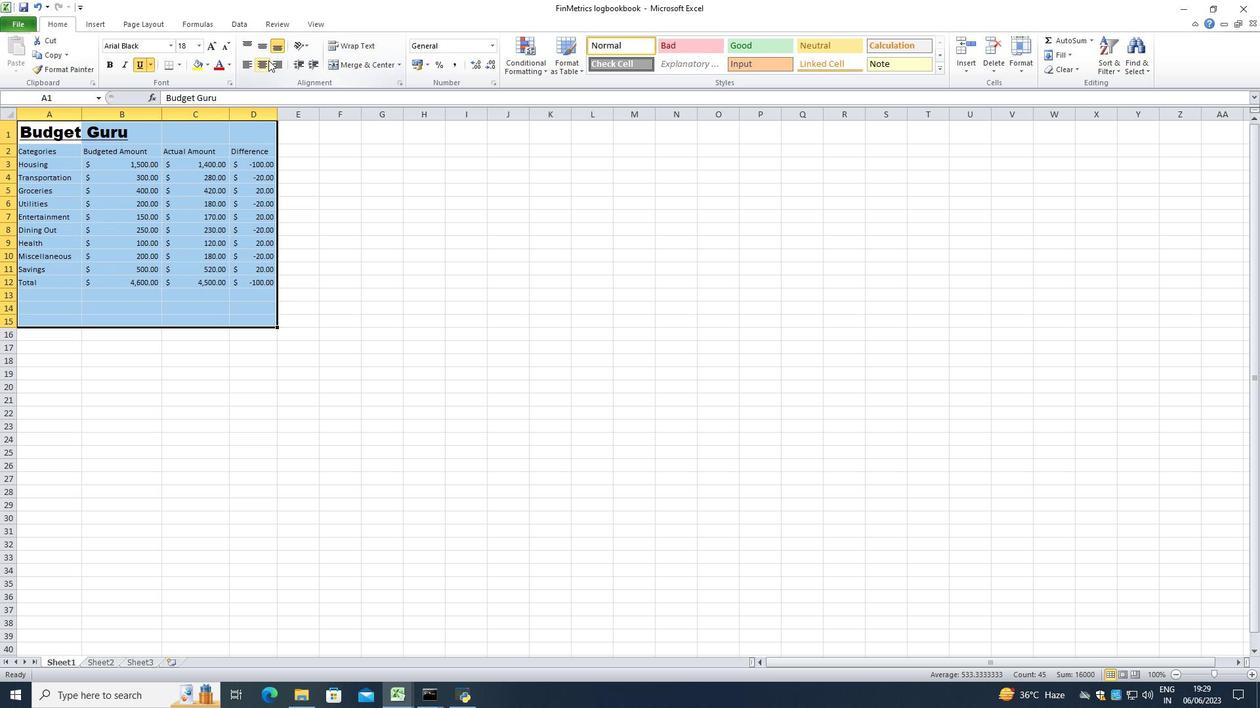 
Action: Mouse pressed left at (262, 61)
Screenshot: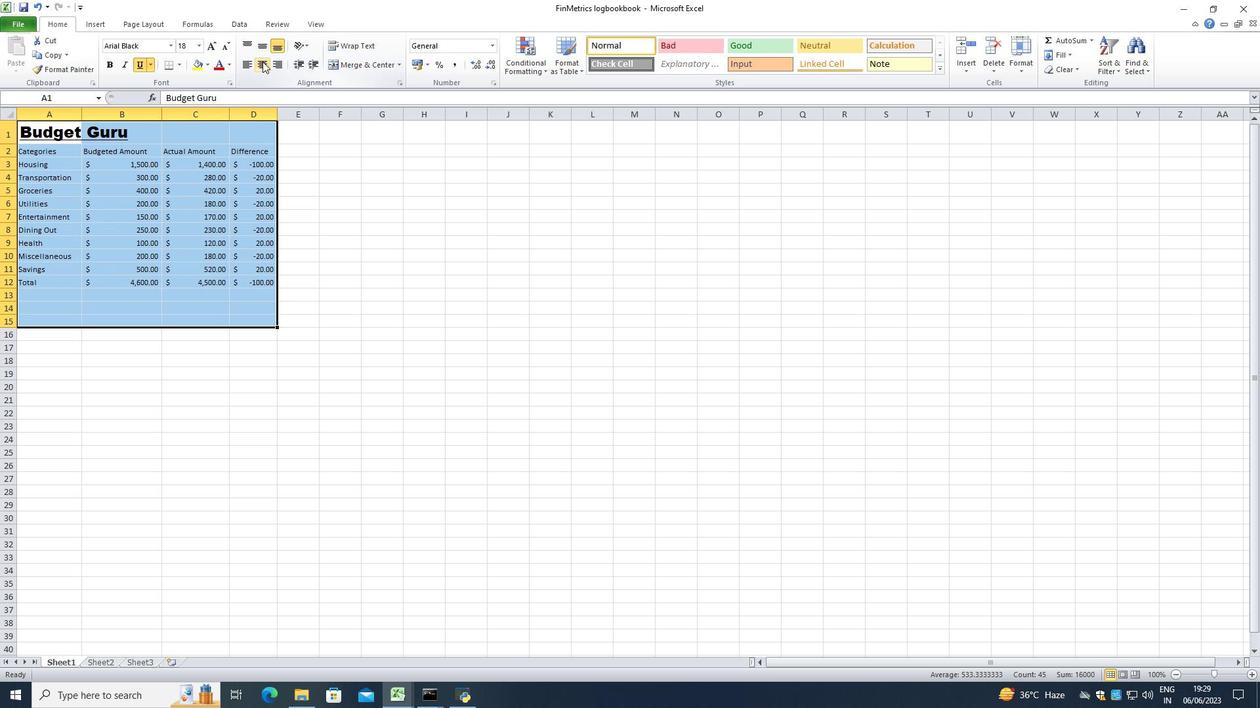 
Action: Mouse moved to (358, 191)
Screenshot: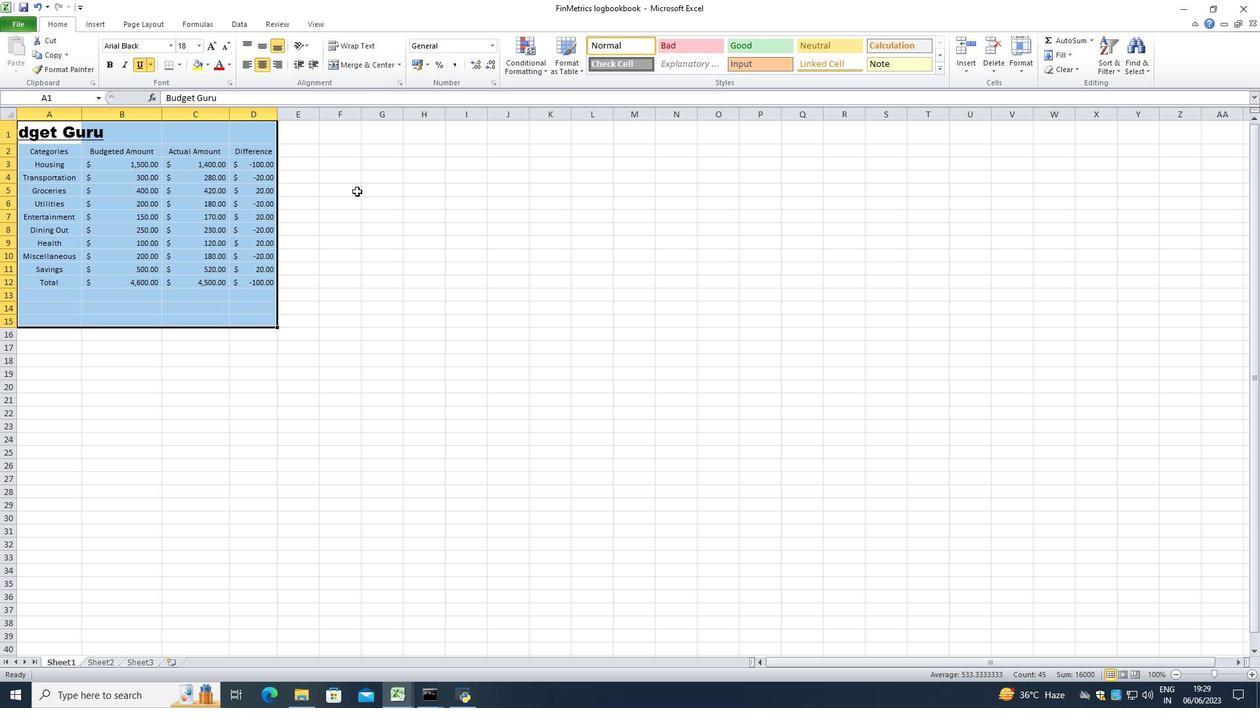 
Action: Mouse pressed left at (358, 191)
Screenshot: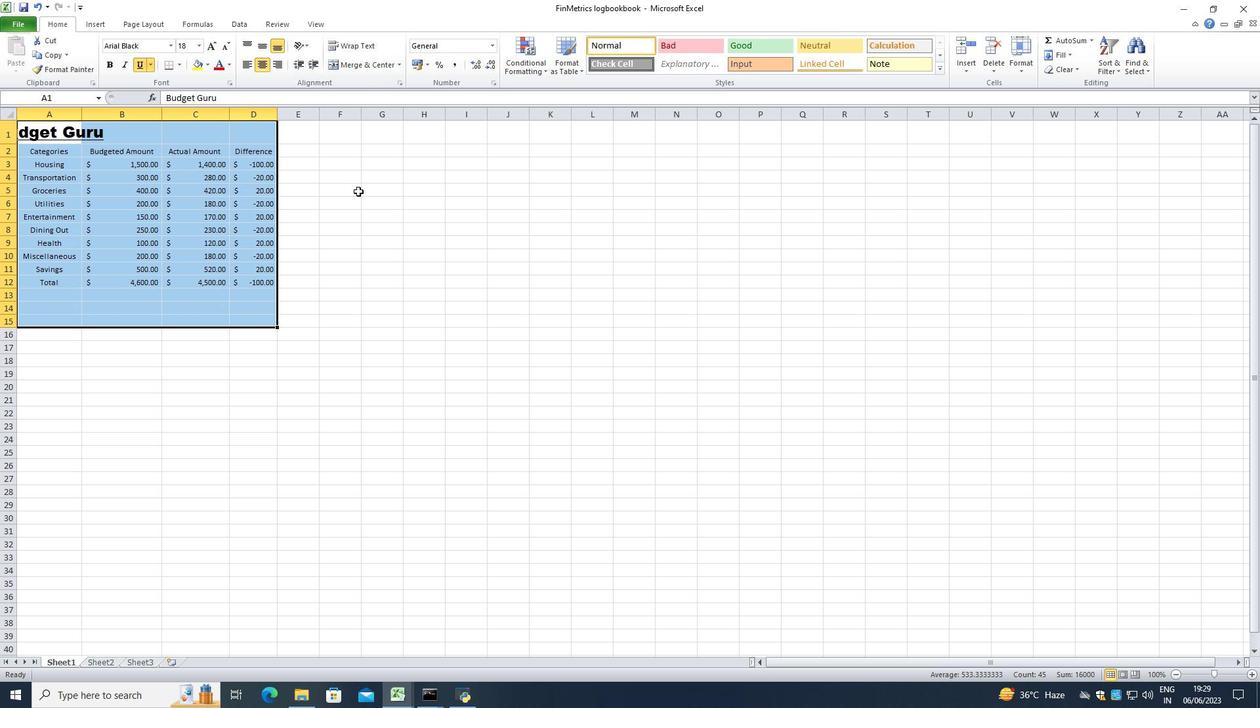 
Action: Mouse moved to (82, 117)
Screenshot: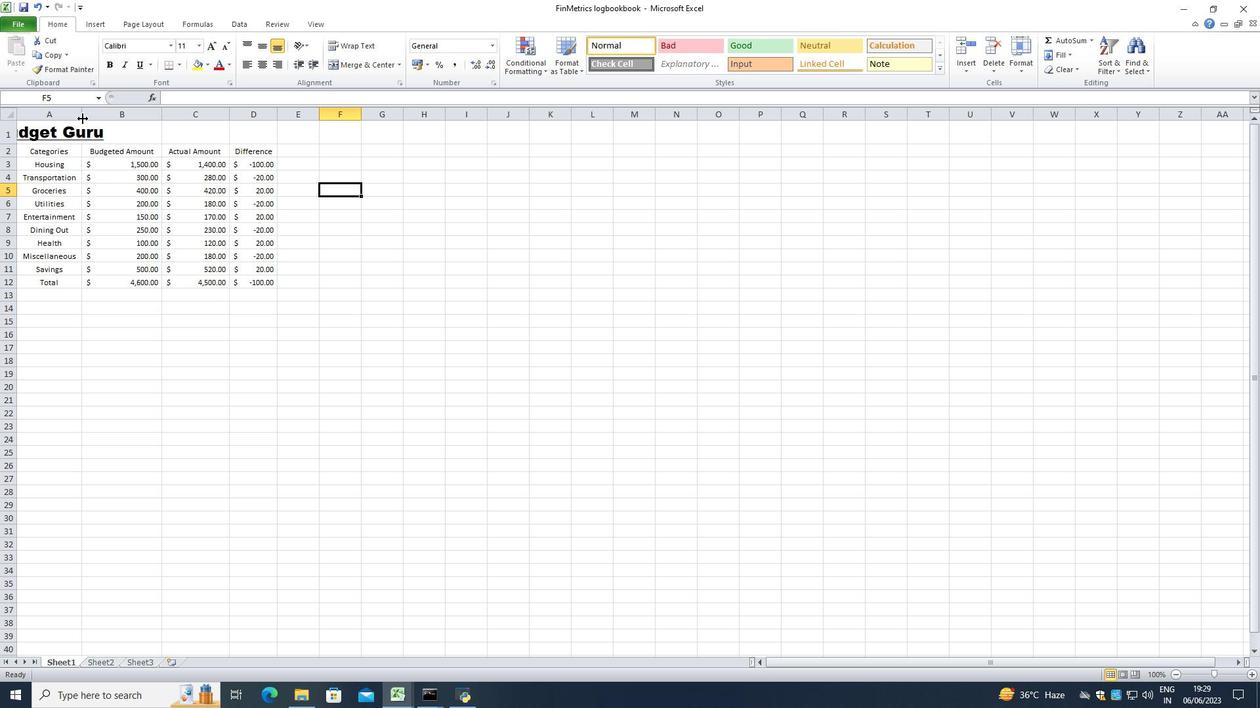 
Action: Mouse pressed left at (82, 117)
Screenshot: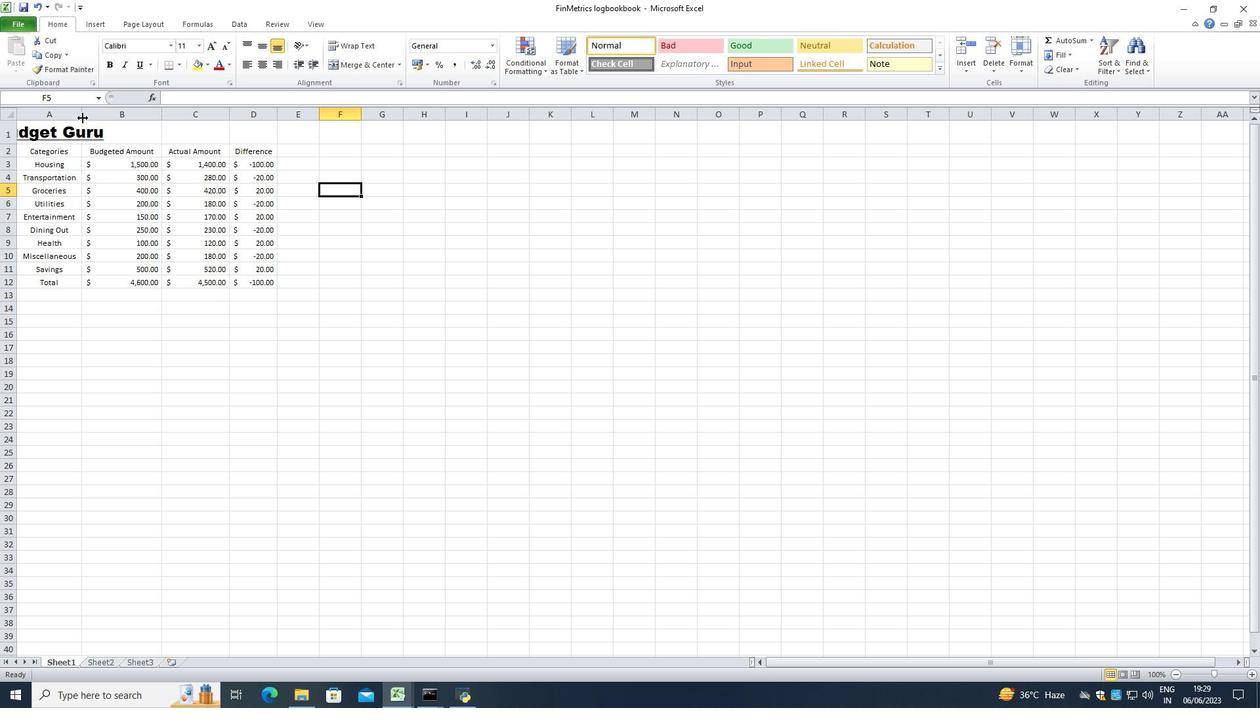 
Action: Mouse pressed left at (82, 117)
Screenshot: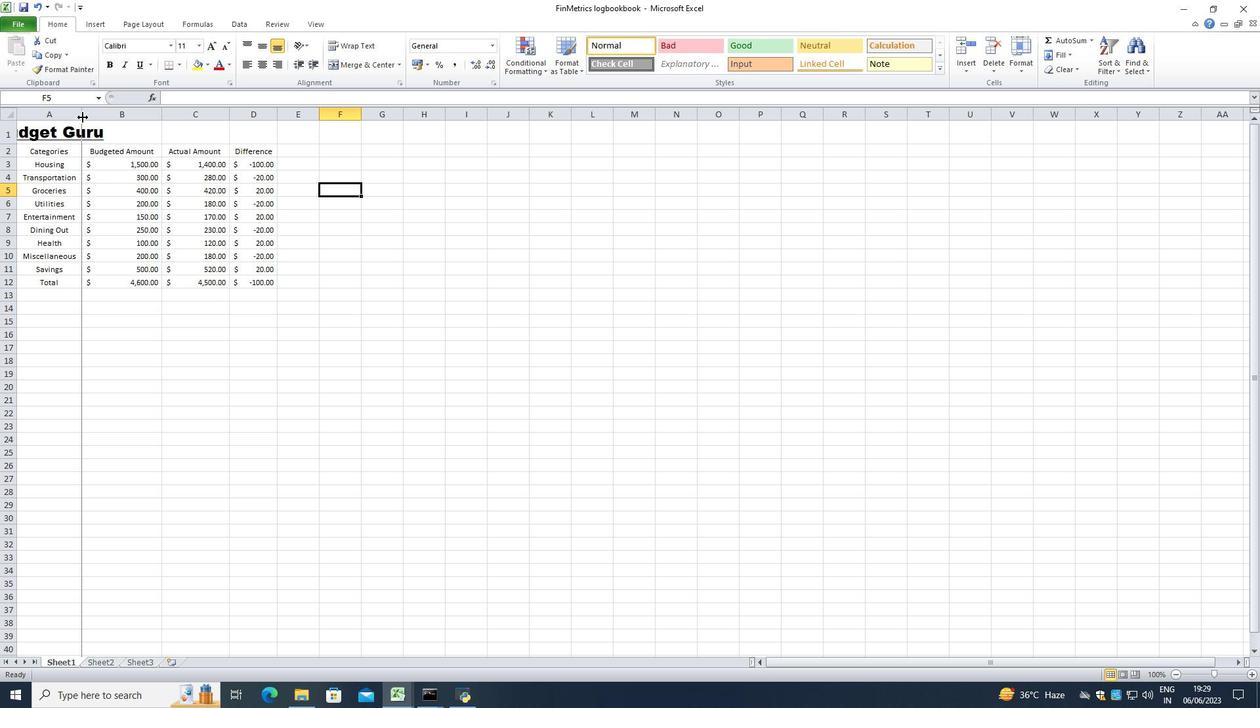 
Action: Mouse moved to (213, 116)
Screenshot: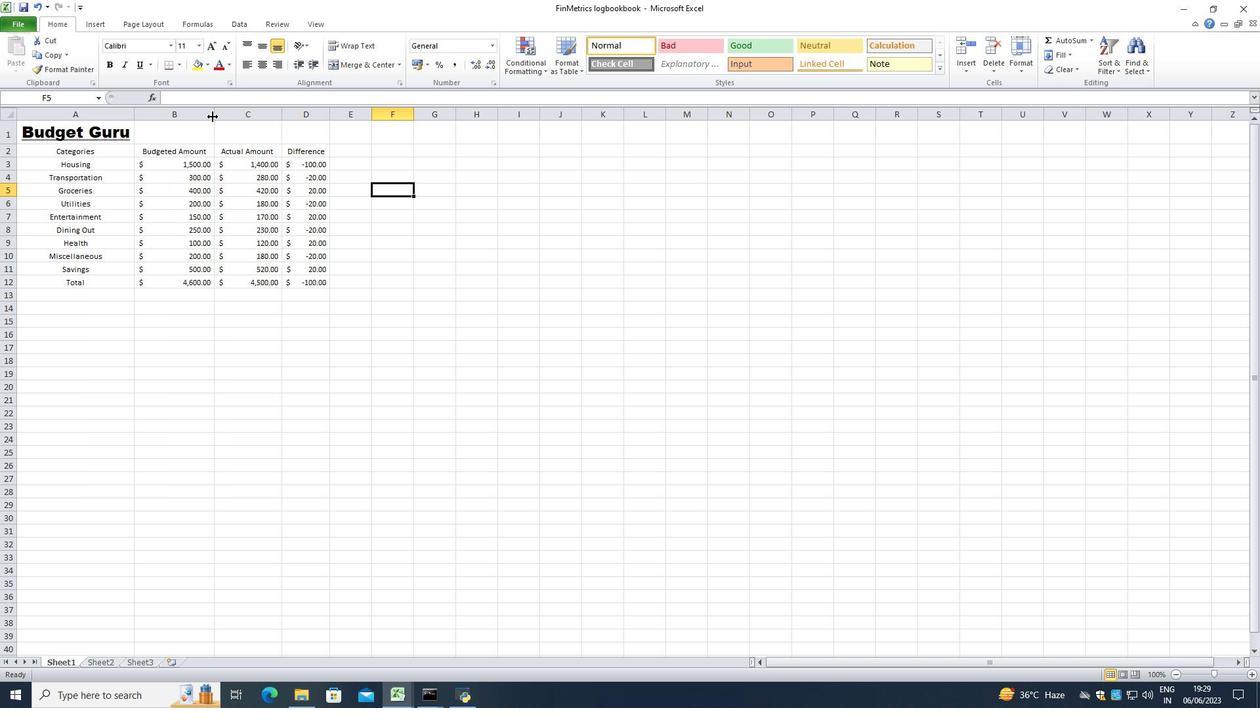 
Action: Mouse pressed left at (213, 116)
Screenshot: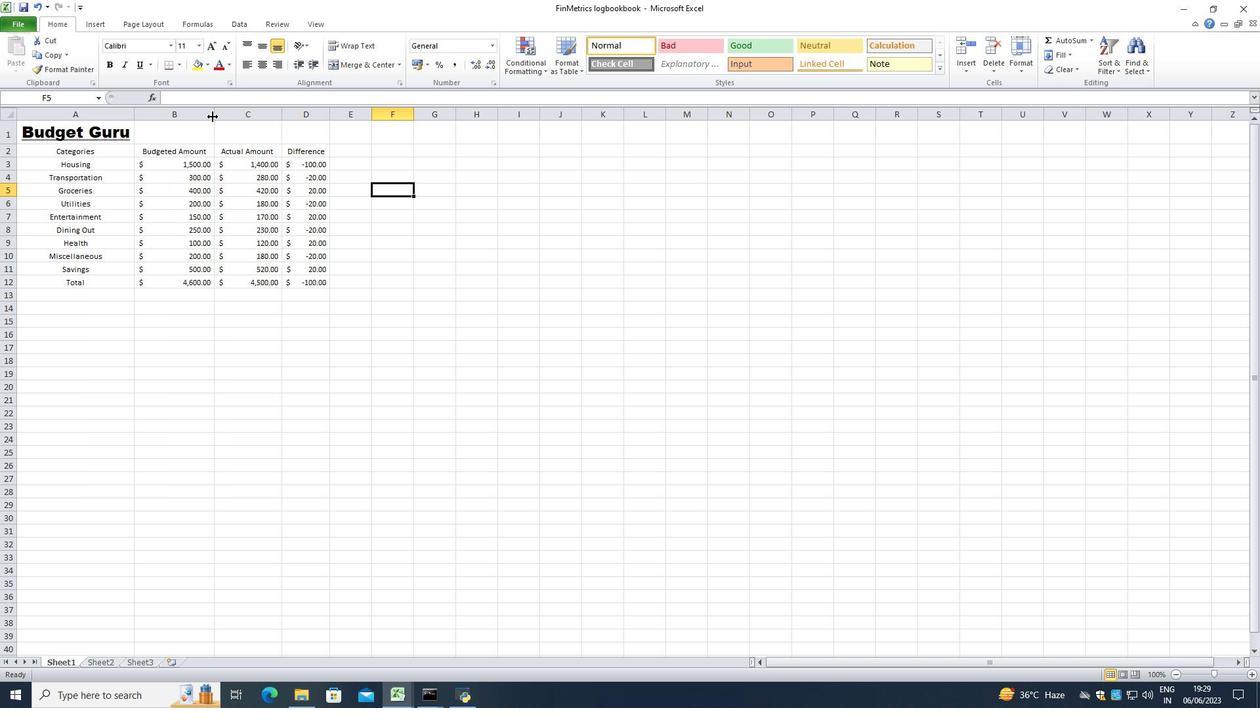 
Action: Mouse pressed left at (213, 116)
Screenshot: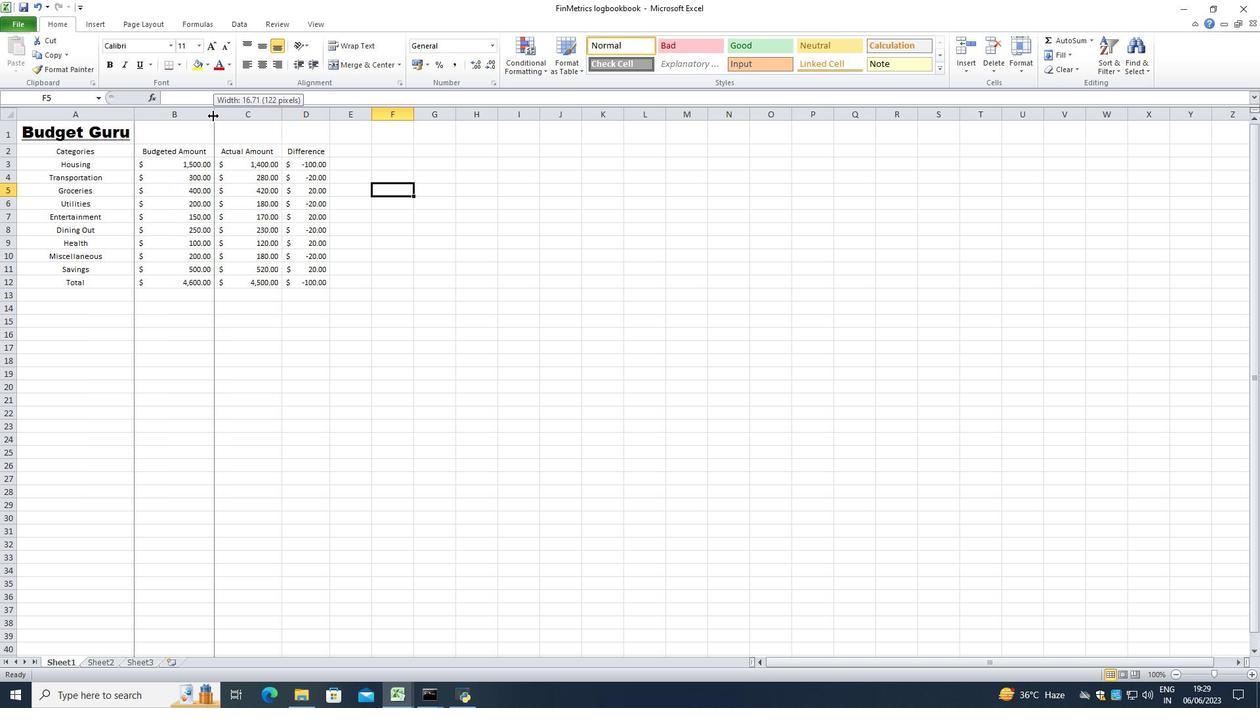 
Action: Mouse moved to (273, 115)
Screenshot: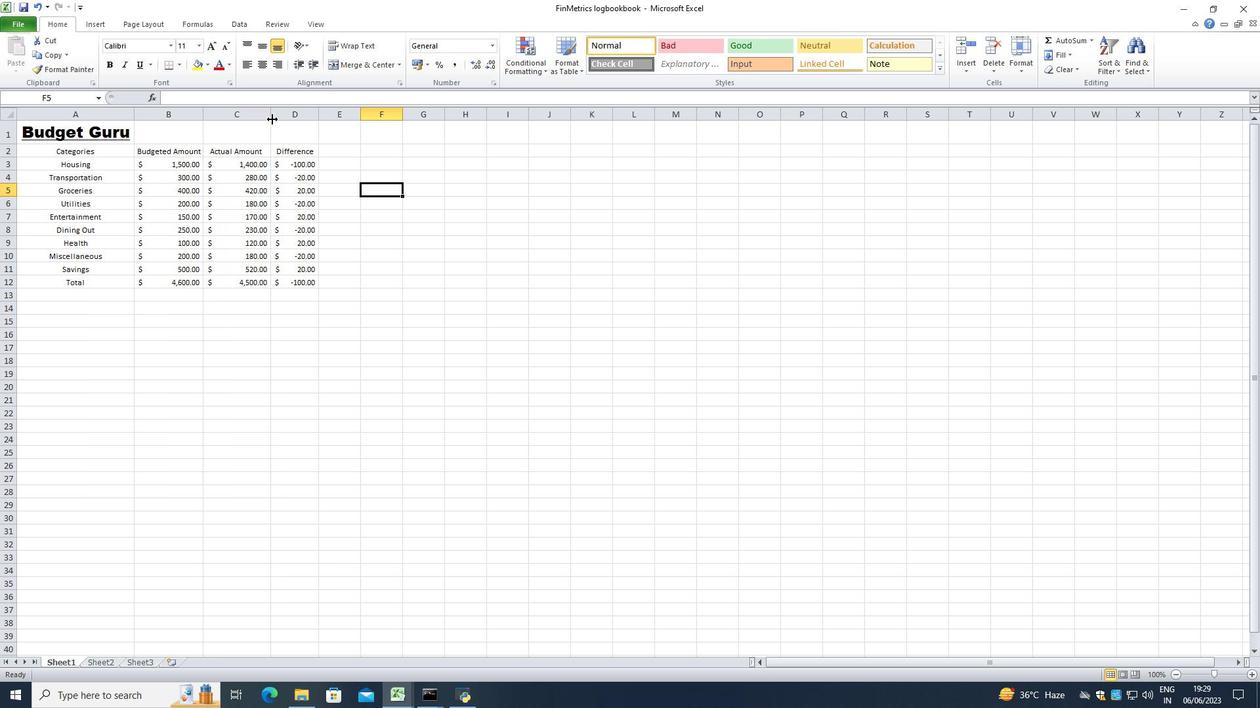 
Action: Mouse pressed left at (273, 115)
Screenshot: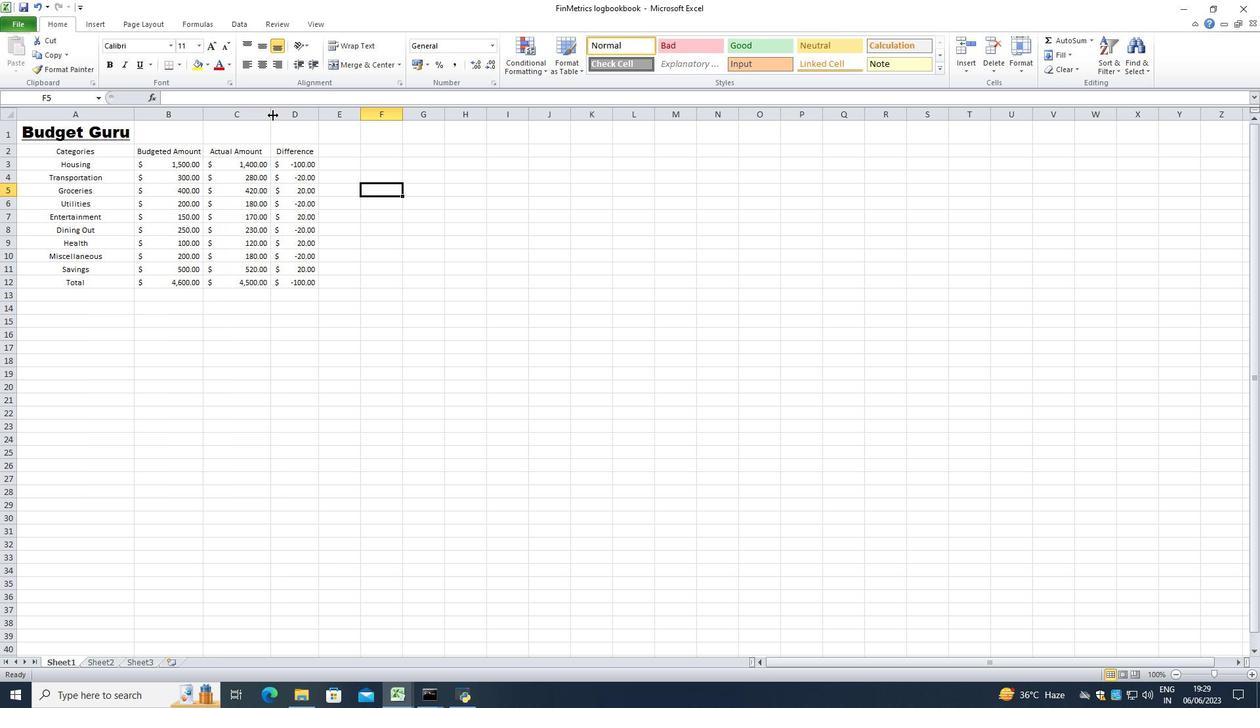 
Action: Mouse pressed left at (273, 115)
Screenshot: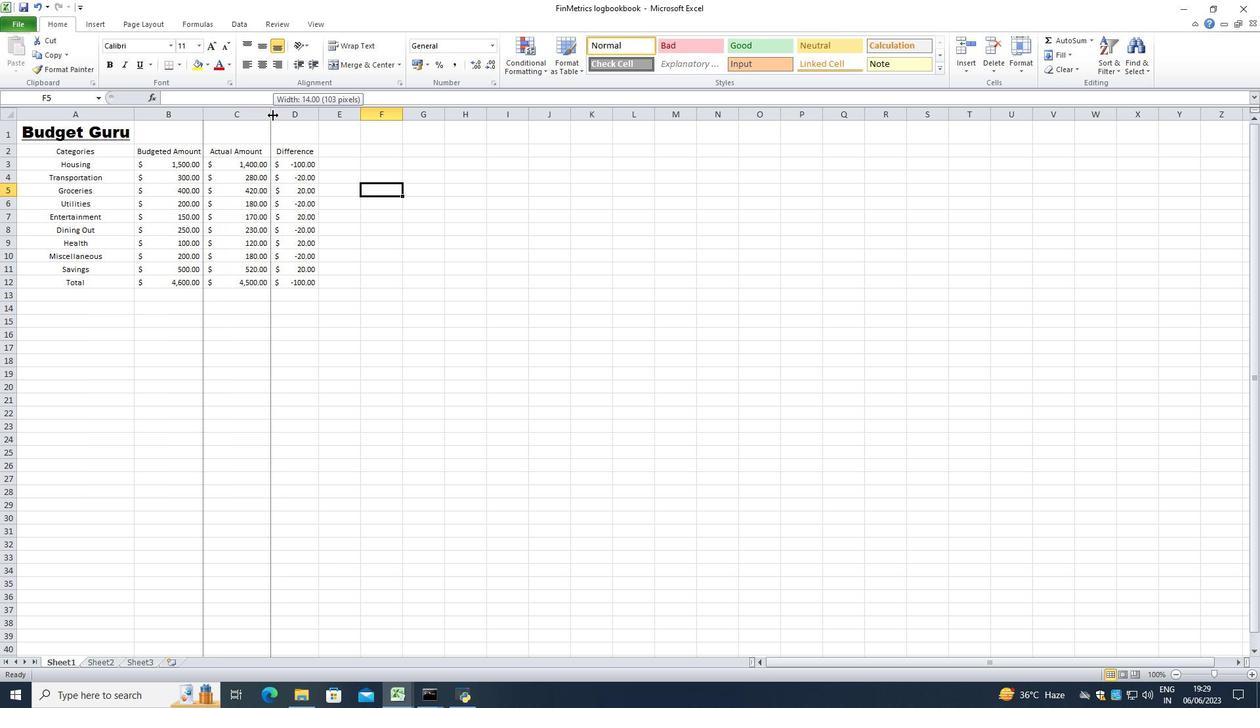 
Action: Mouse moved to (306, 115)
Screenshot: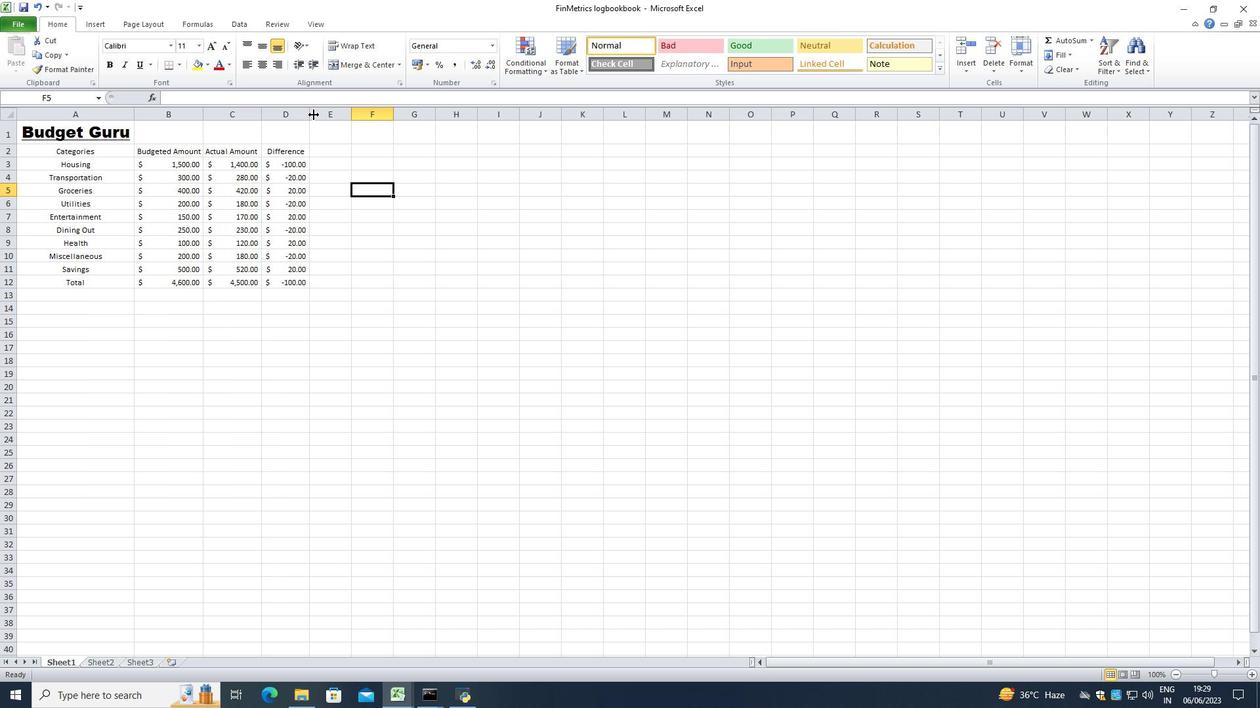 
Action: Mouse pressed left at (306, 115)
Screenshot: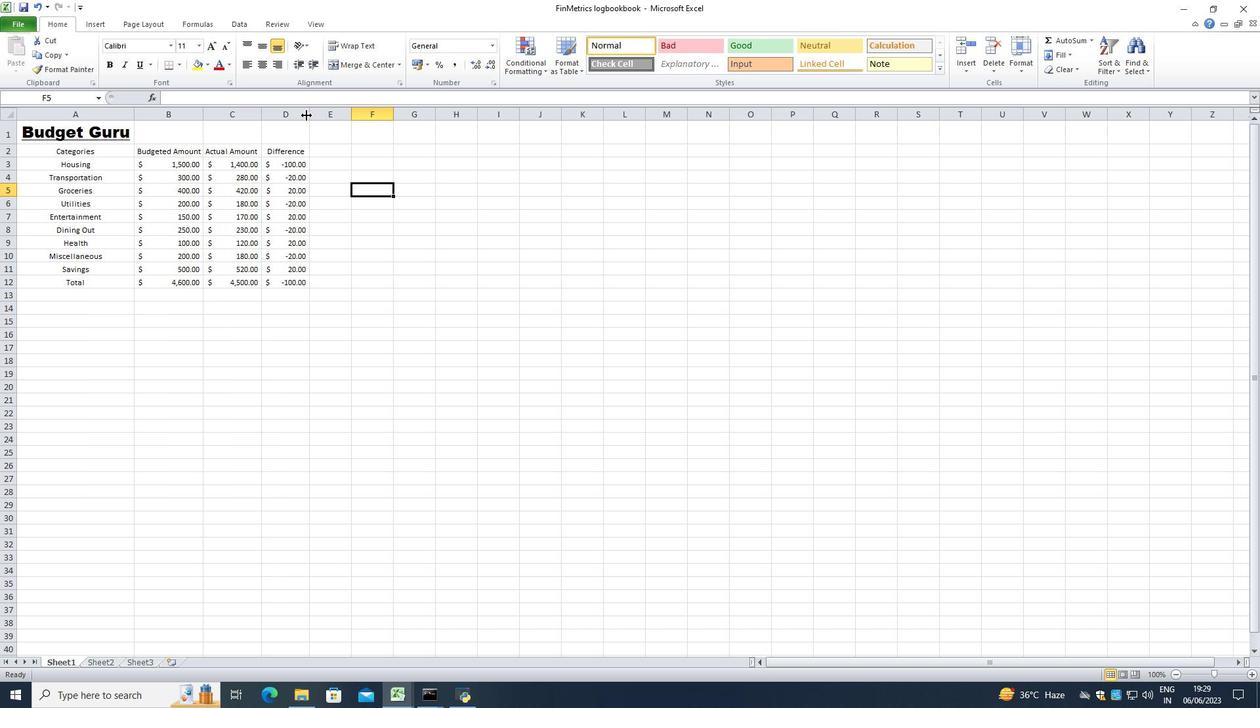 
Action: Mouse pressed left at (306, 115)
Screenshot: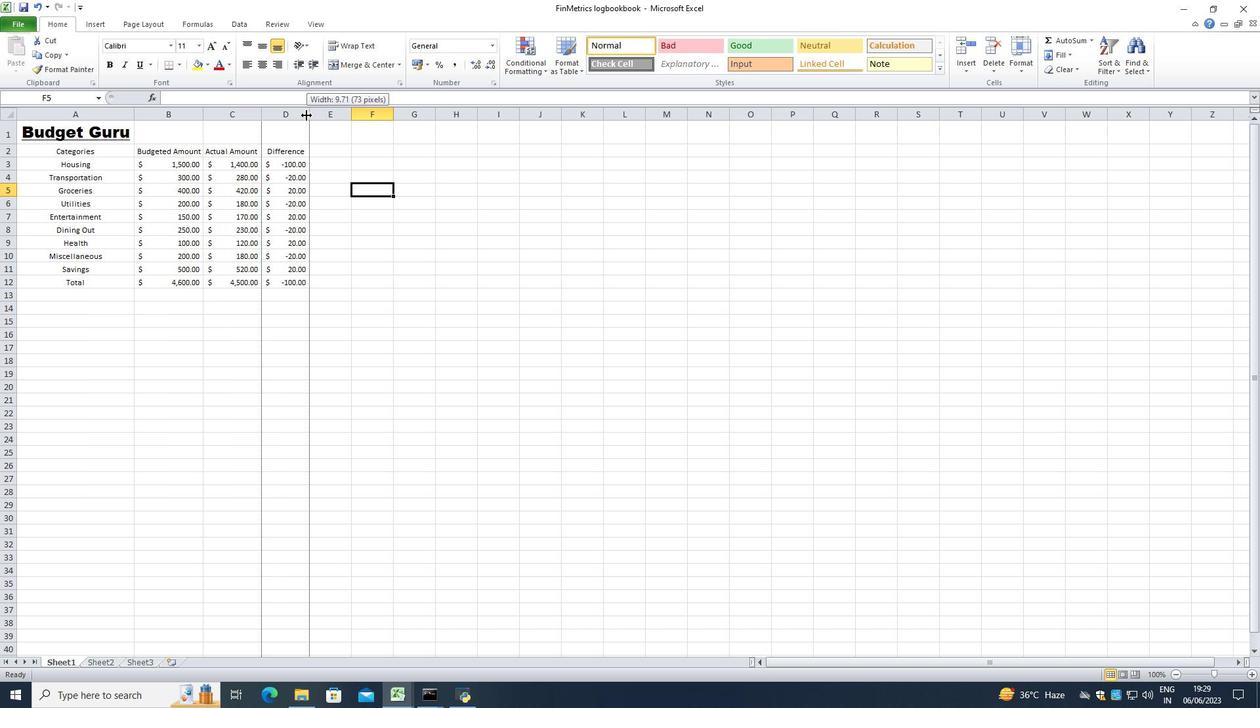 
Action: Mouse moved to (461, 274)
Screenshot: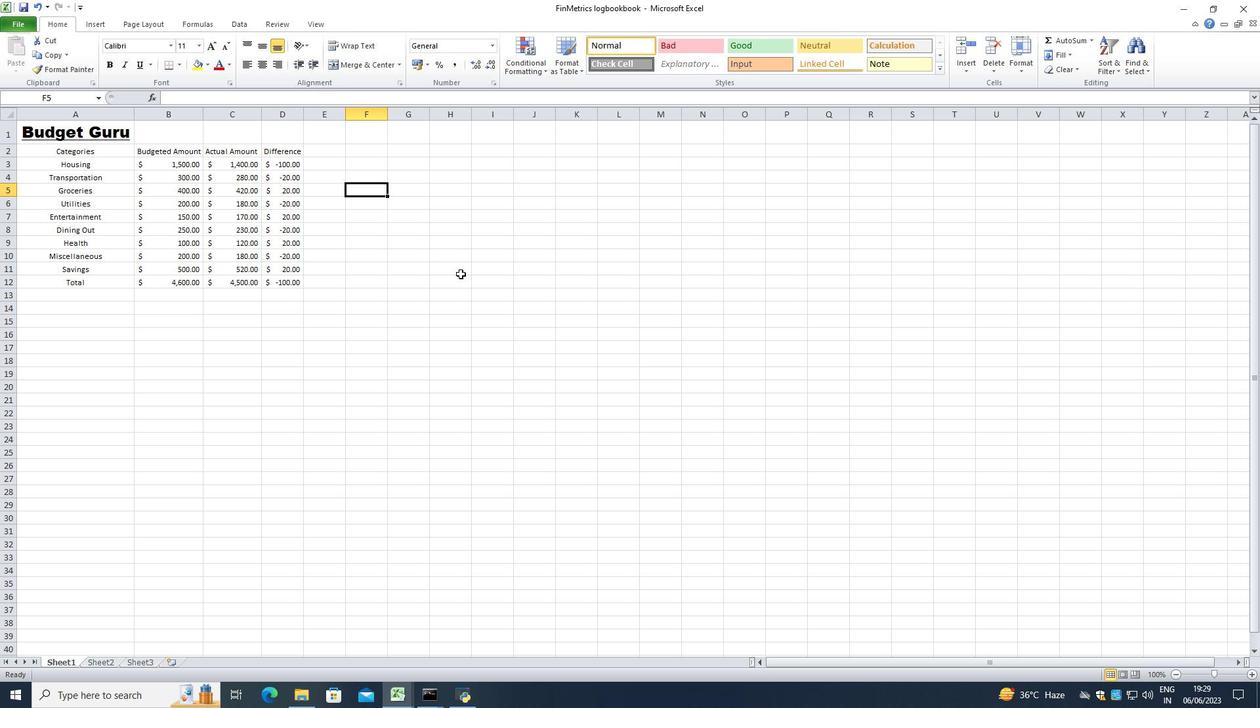 
Action: Key pressed ctrl+S
Screenshot: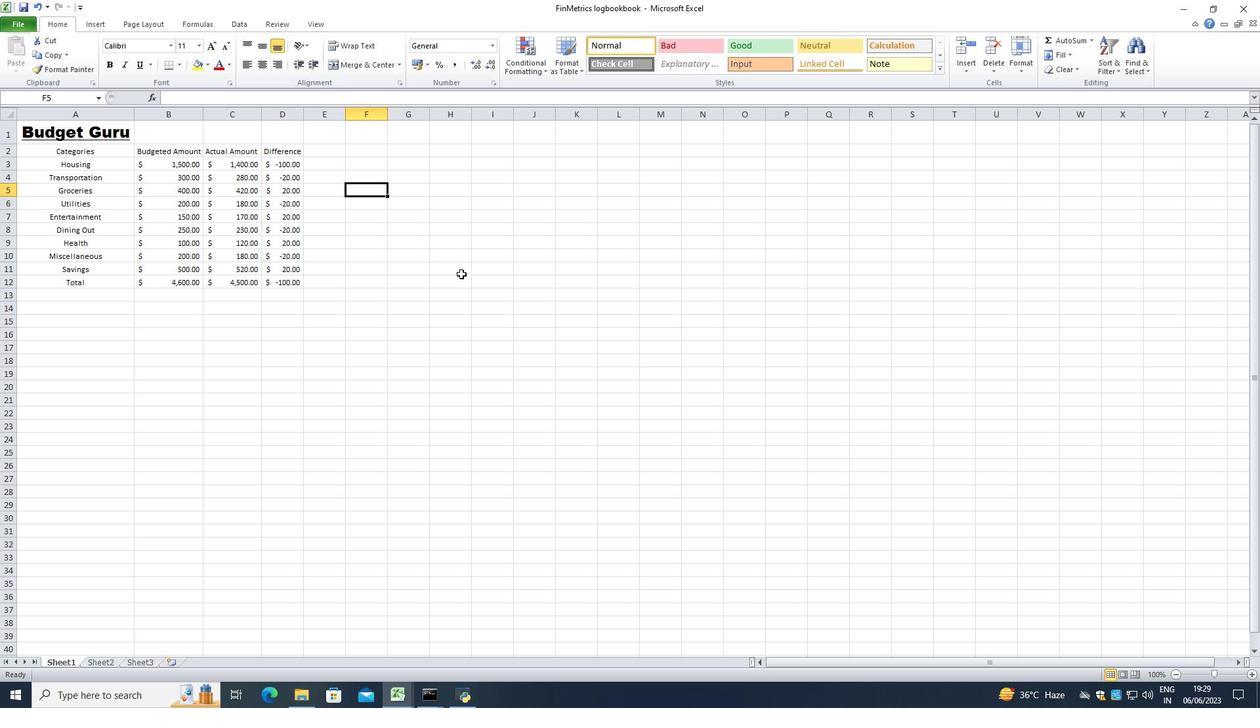 
Action: Mouse moved to (292, 248)
Screenshot: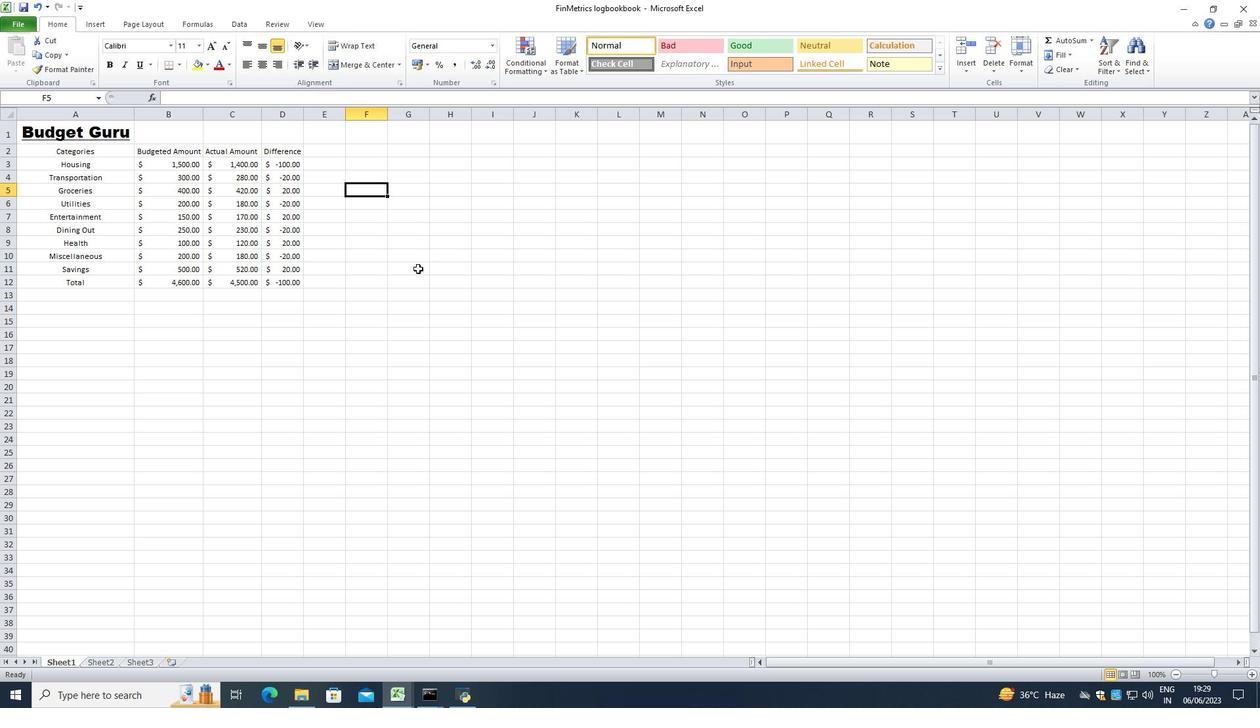 
